 Task: Send an email with the signature Fernando Perez with the subject 'Request for a case study' and the message 'Could you please provide a list of the available options?' from softage.1@softage.net to softage.2@softage.net with an attached document Test_plan.docx and move the email from Sent Items to the folder Pets
Action: Mouse moved to (98, 123)
Screenshot: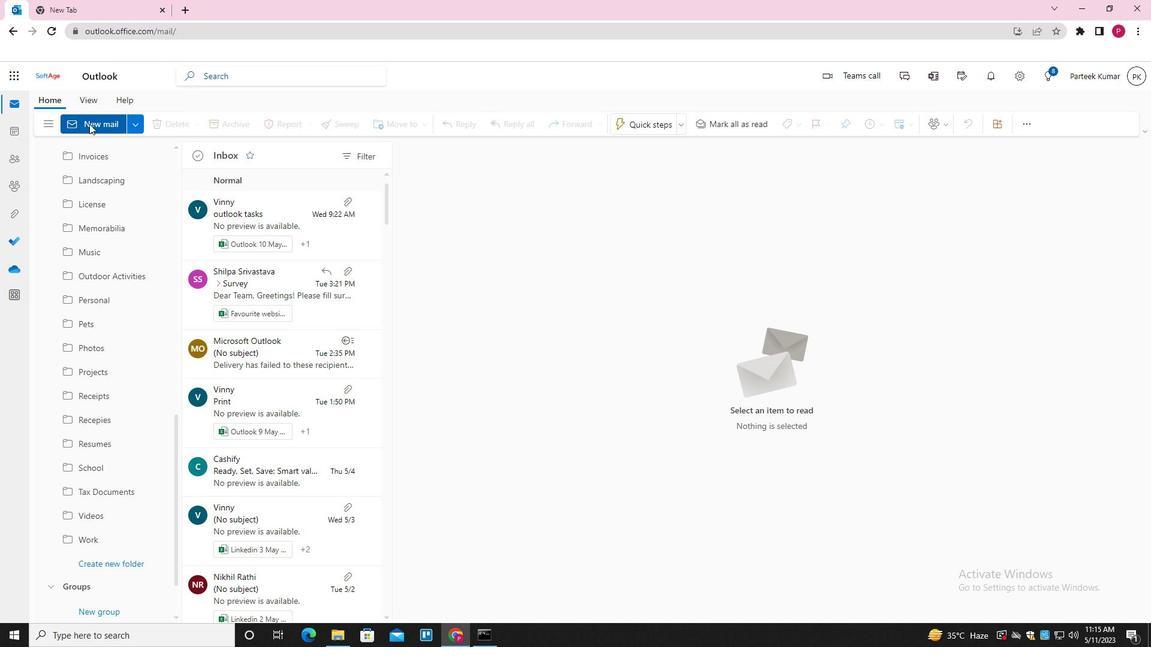 
Action: Mouse pressed left at (98, 123)
Screenshot: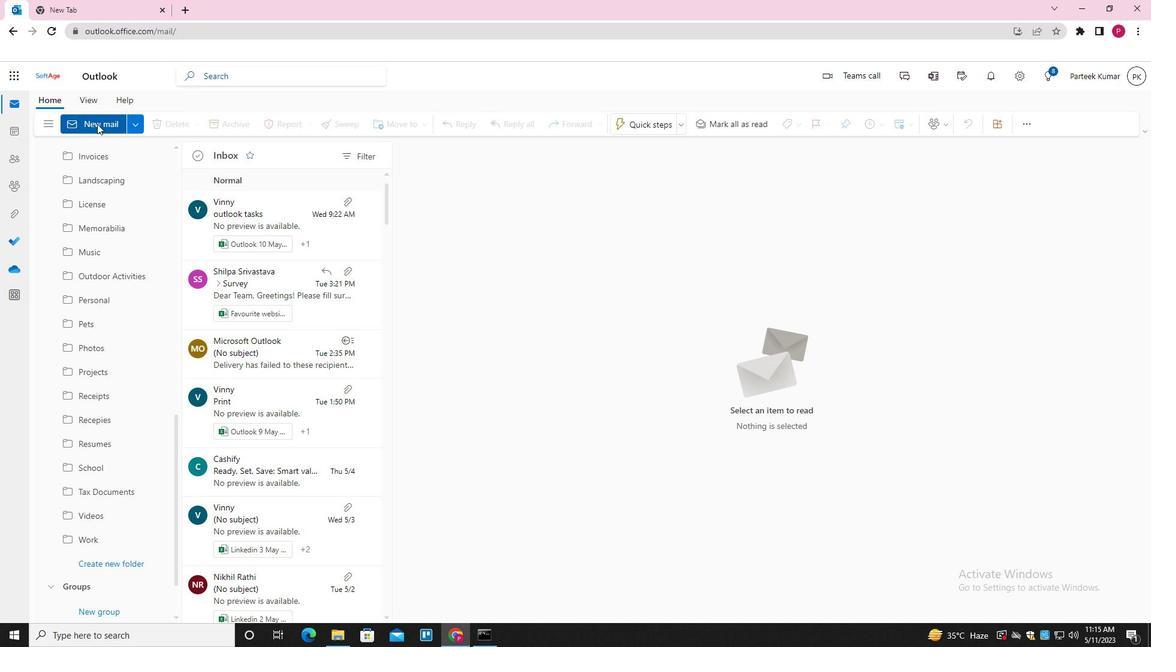 
Action: Mouse moved to (448, 275)
Screenshot: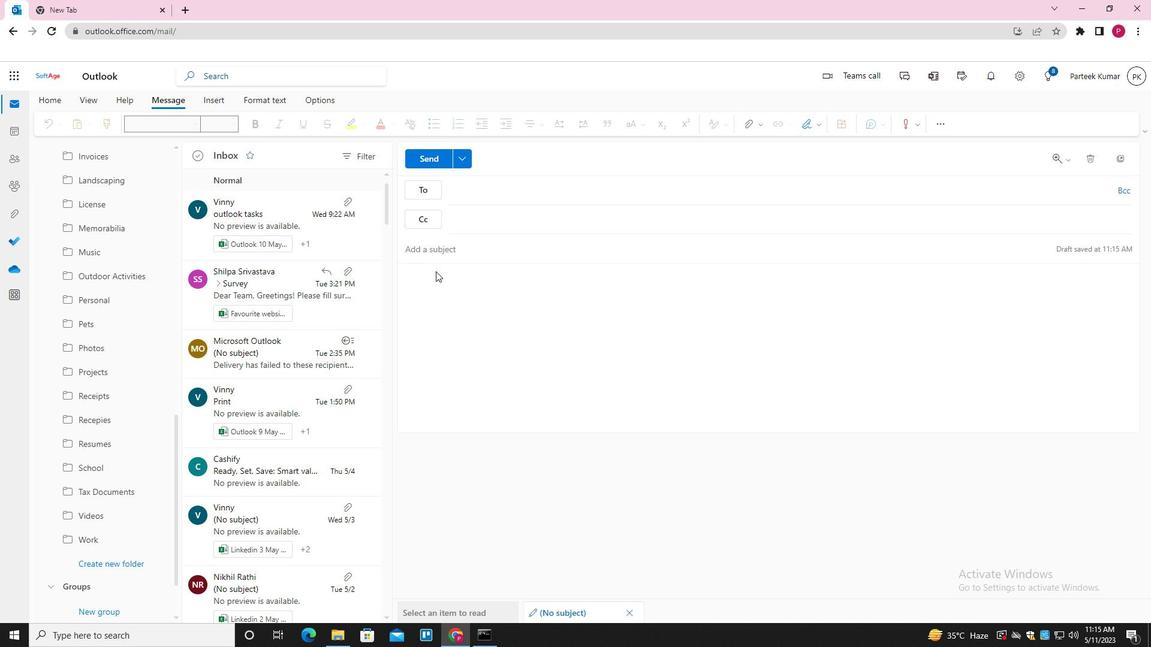 
Action: Mouse pressed left at (448, 275)
Screenshot: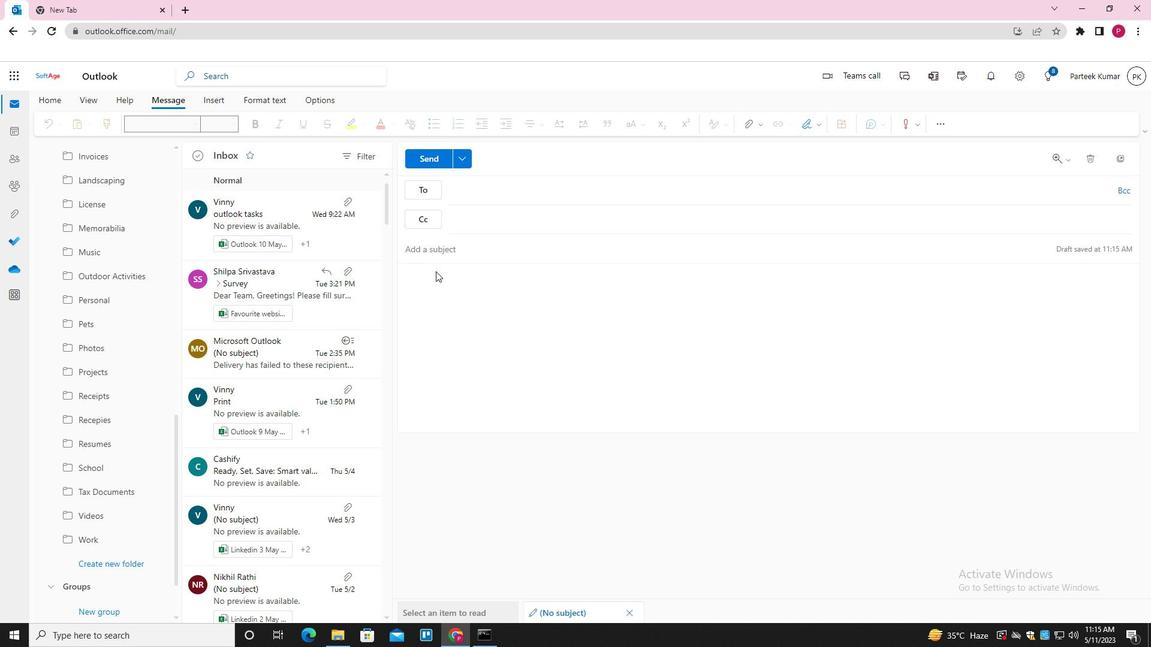 
Action: Mouse moved to (819, 124)
Screenshot: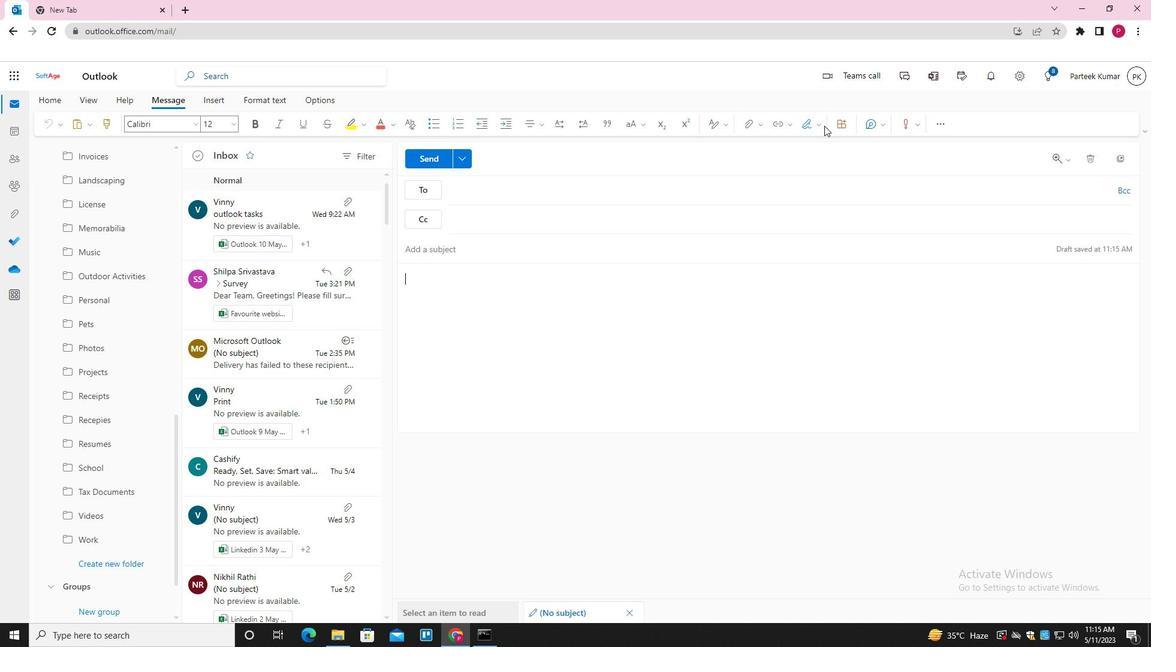 
Action: Mouse pressed left at (819, 124)
Screenshot: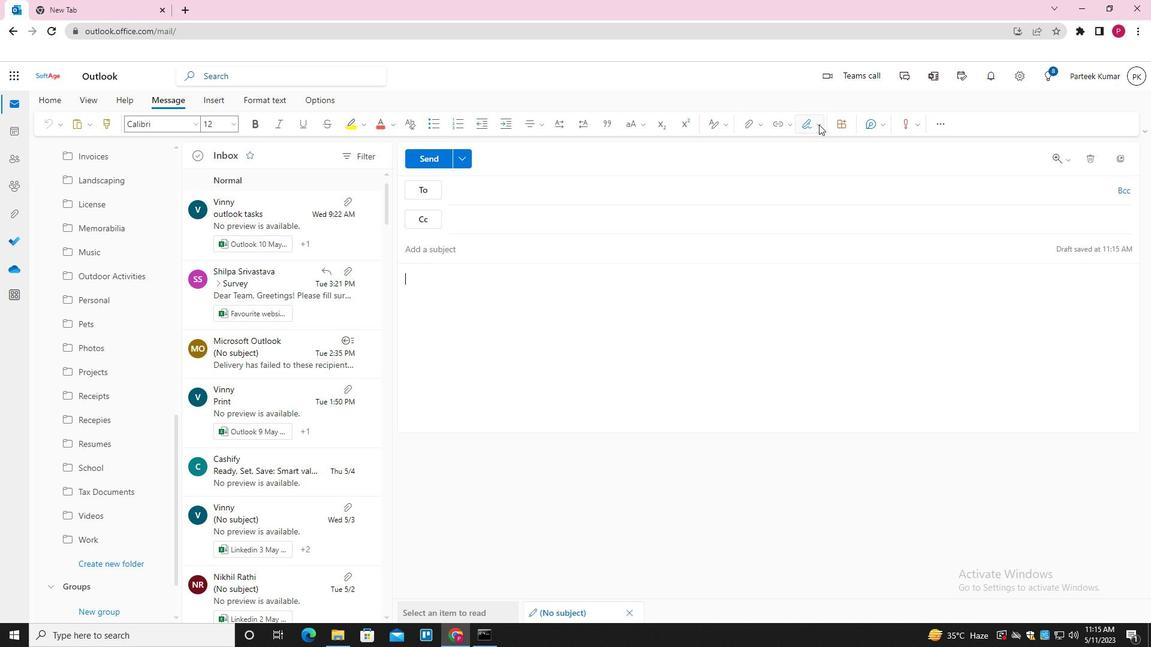 
Action: Mouse moved to (792, 173)
Screenshot: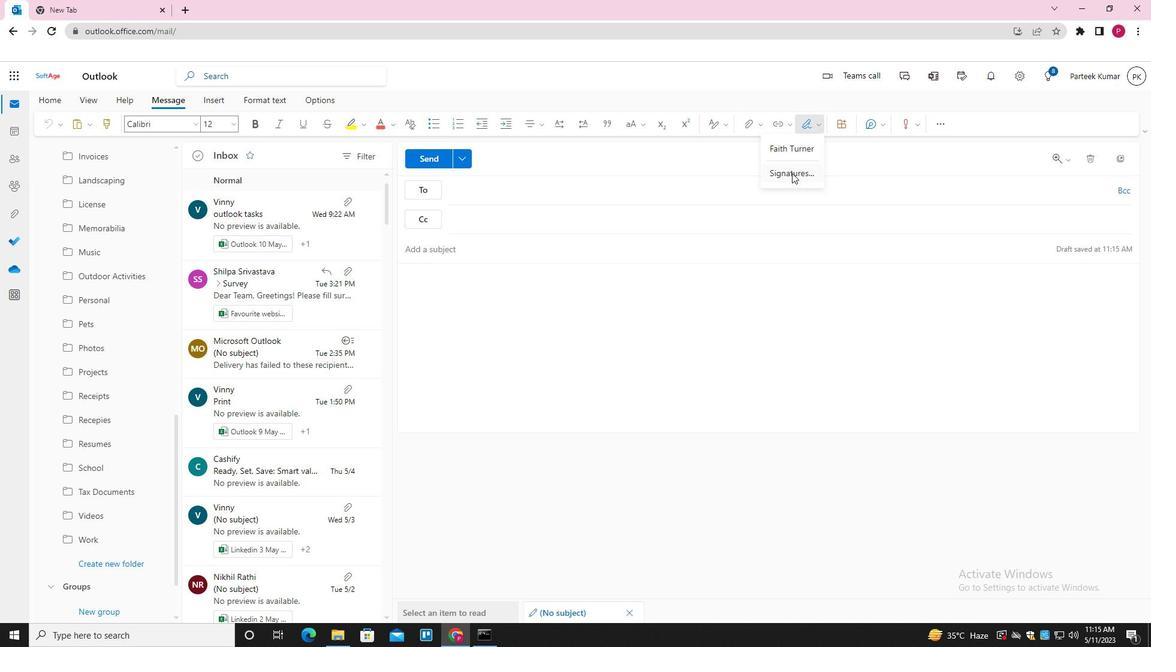 
Action: Mouse pressed left at (792, 173)
Screenshot: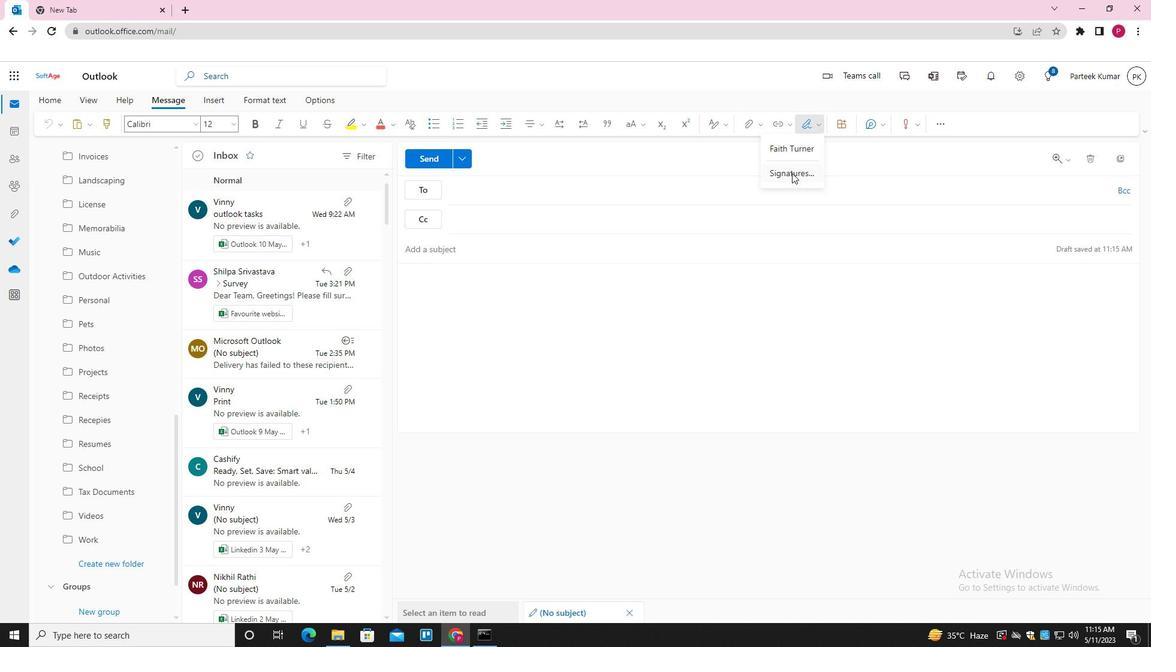 
Action: Mouse moved to (809, 220)
Screenshot: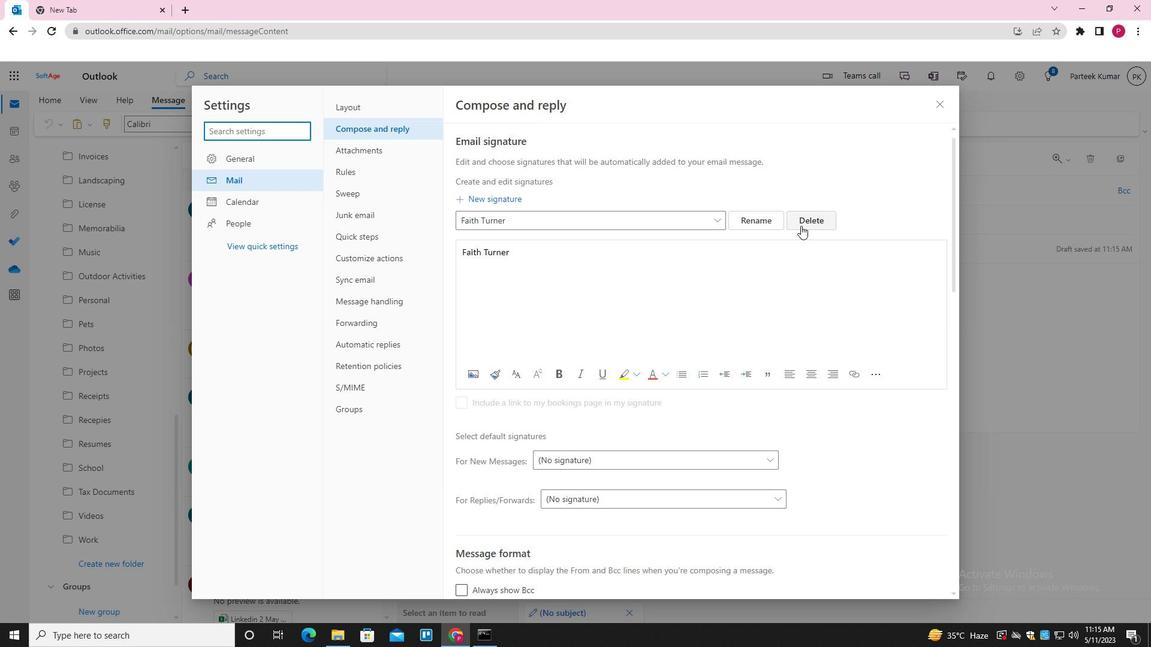 
Action: Mouse pressed left at (809, 220)
Screenshot: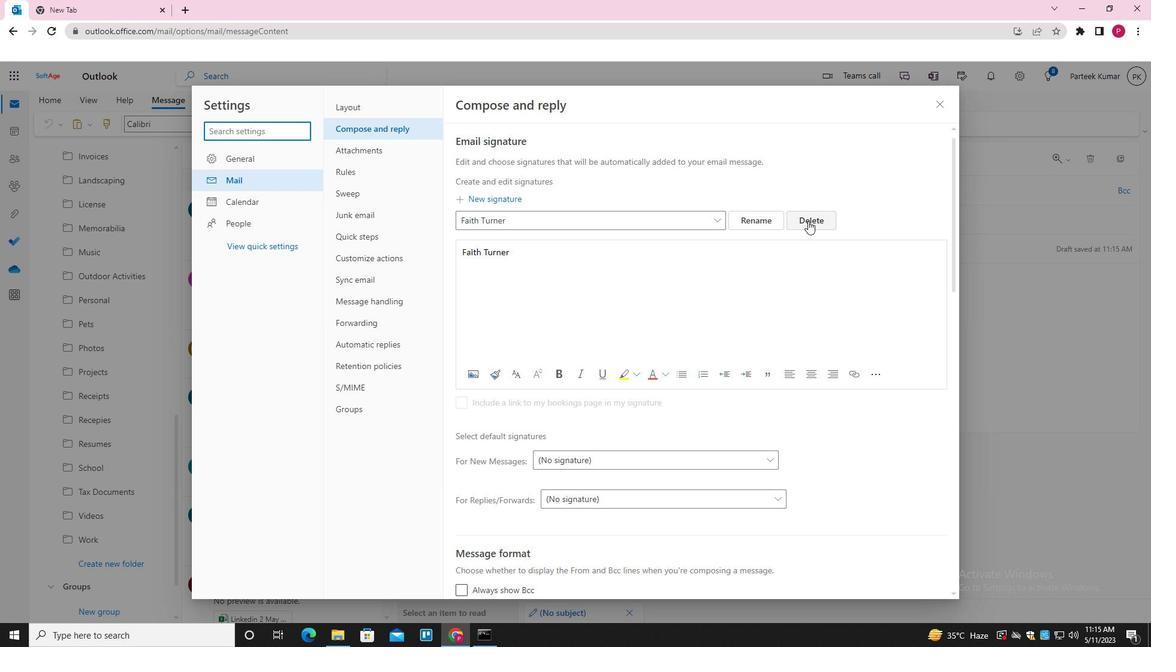 
Action: Mouse moved to (634, 221)
Screenshot: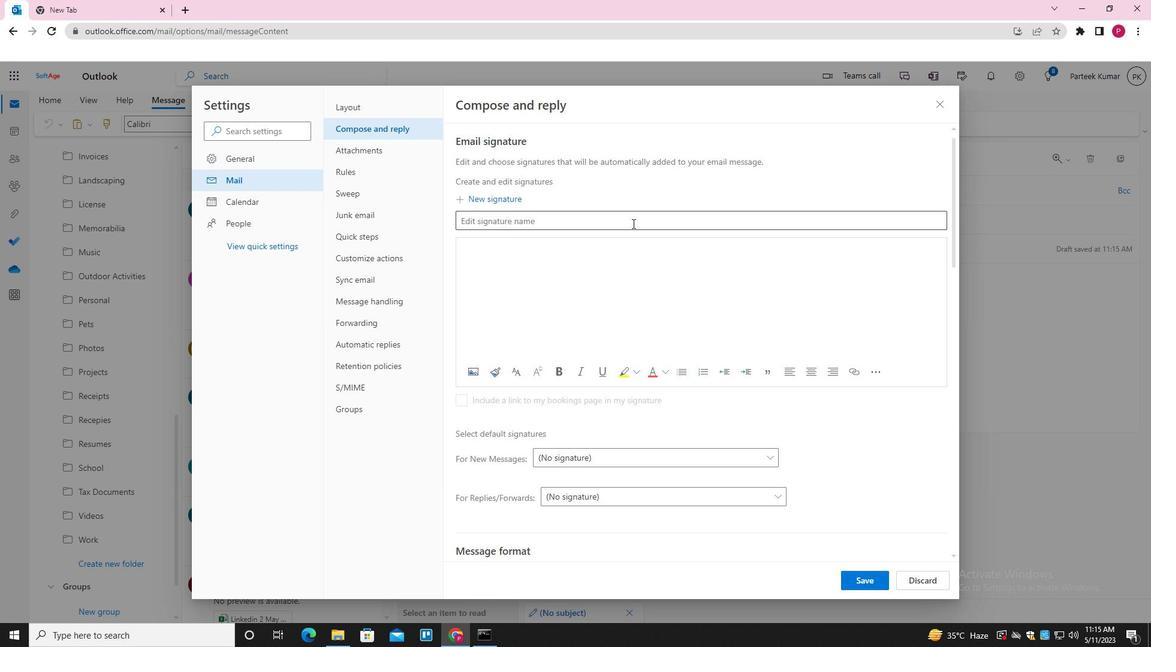 
Action: Mouse pressed left at (634, 221)
Screenshot: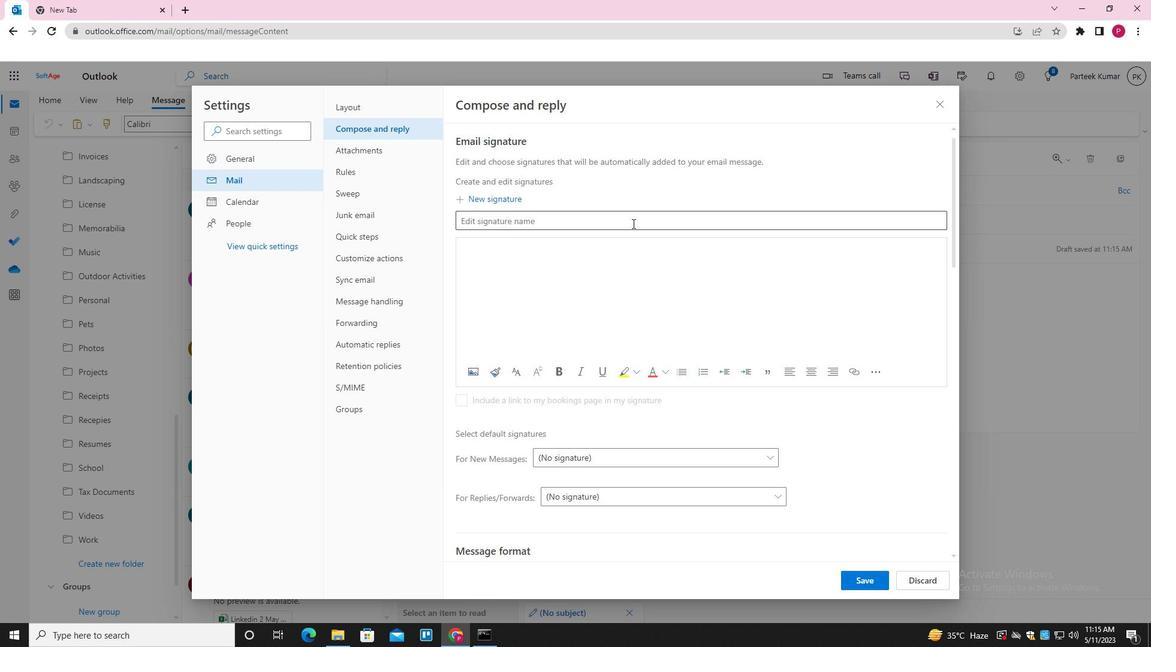 
Action: Mouse moved to (635, 211)
Screenshot: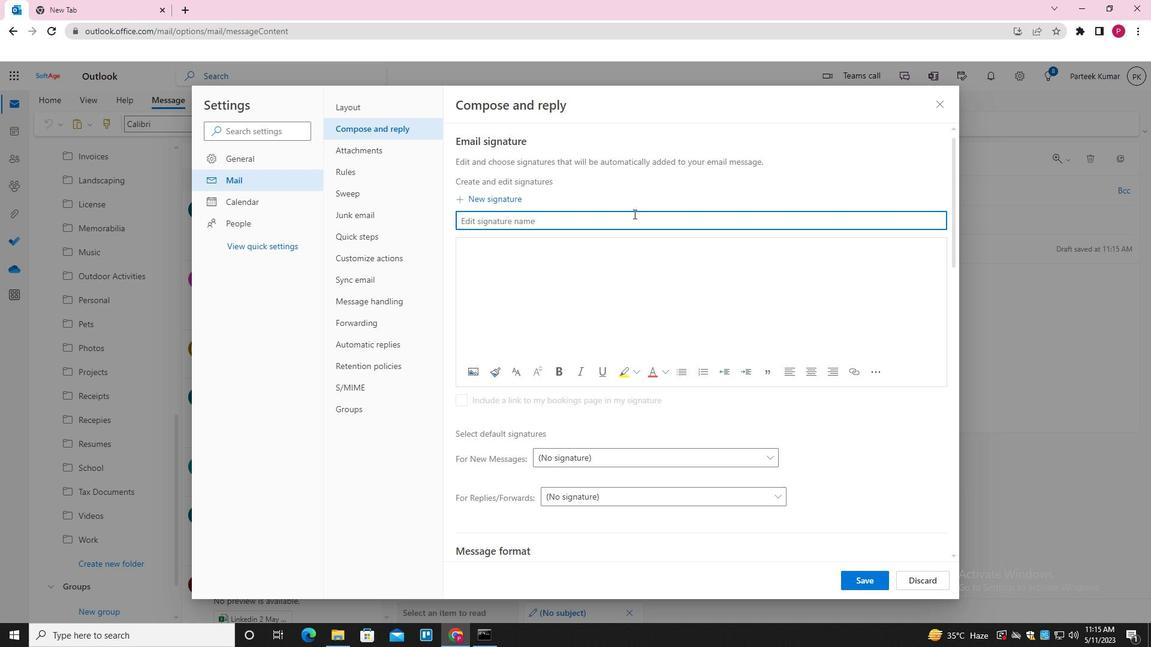 
Action: Key pressed <Key.shift>FERNANDO<Key.space><Key.shift><Key.shift><Key.shift><Key.shift><Key.shift><Key.shift>PEREZ
Screenshot: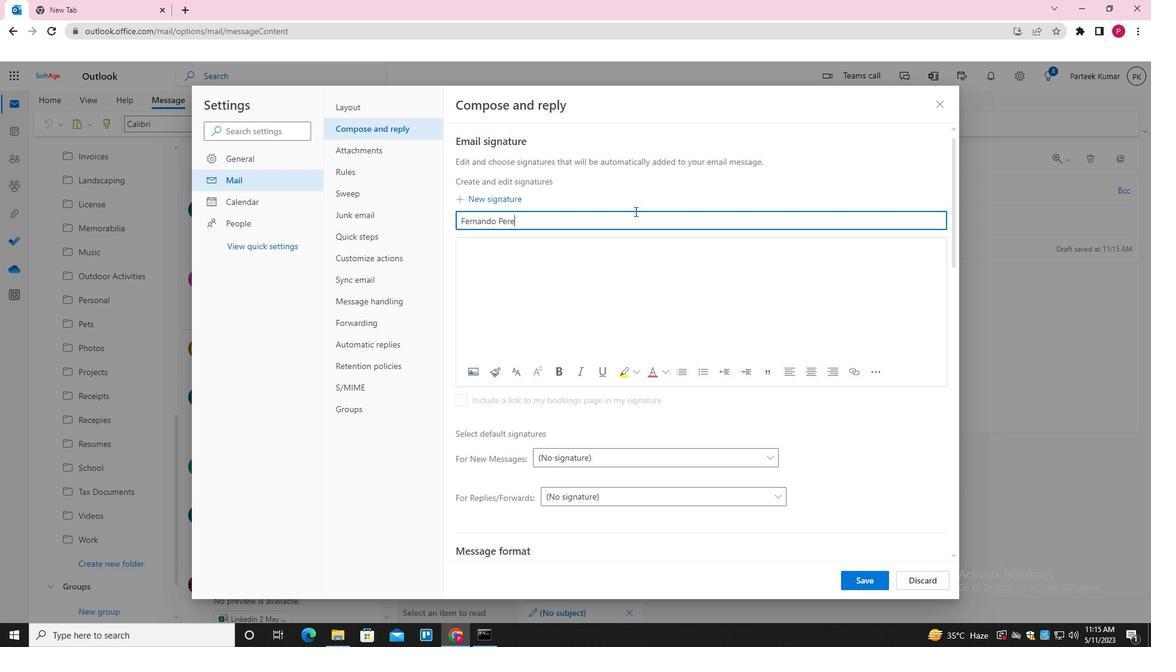 
Action: Mouse moved to (599, 266)
Screenshot: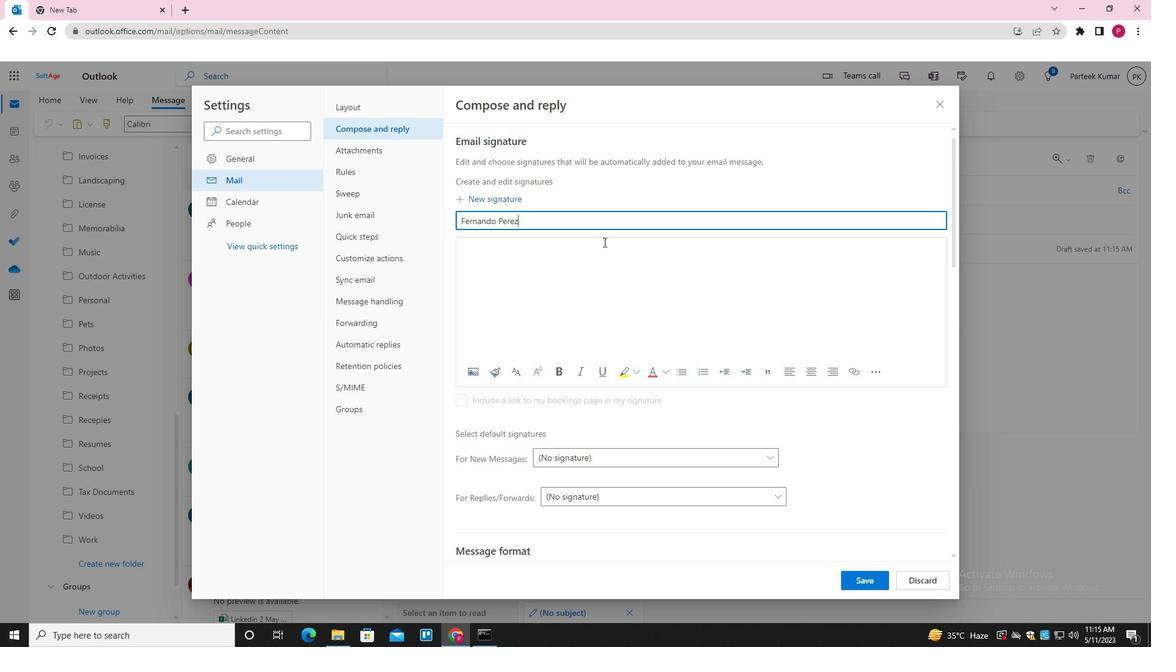 
Action: Mouse pressed left at (599, 266)
Screenshot: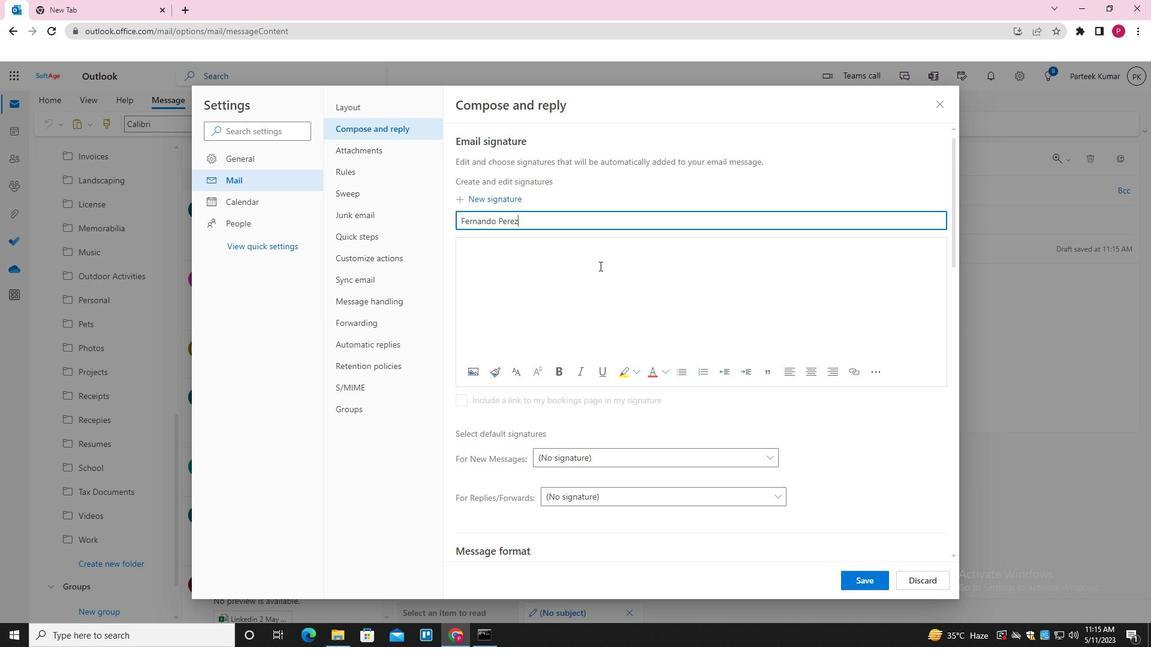 
Action: Key pressed <Key.shift>FERNANDO<Key.space><Key.shift><Key.shift><Key.shift>R<Key.backspace>PEREZ
Screenshot: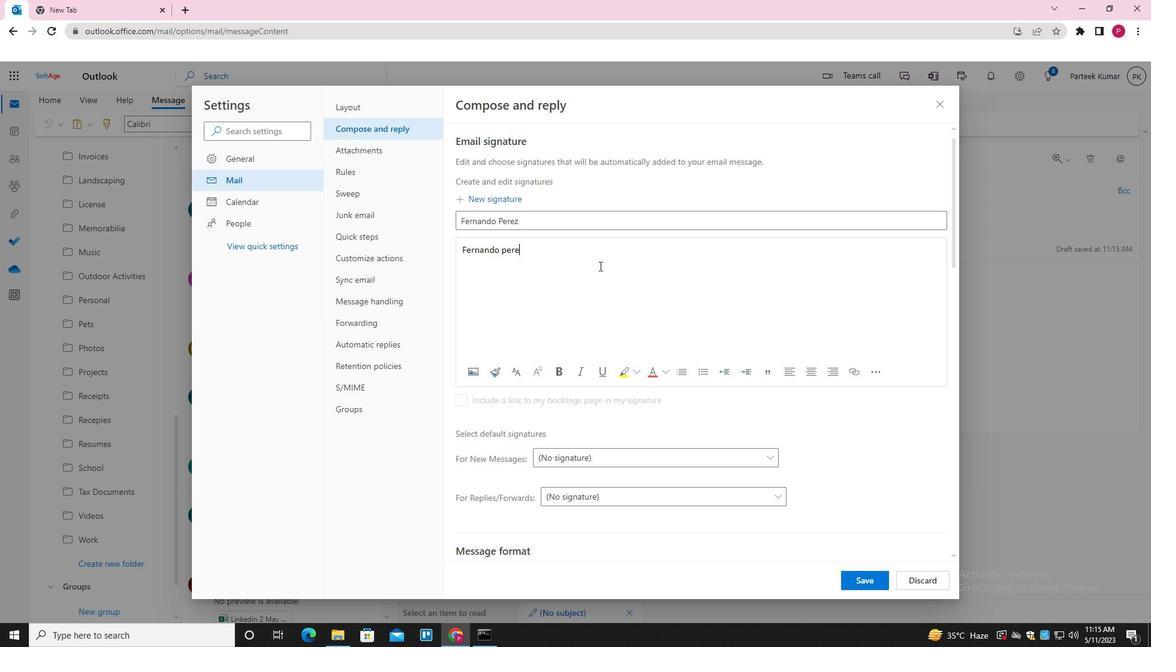 
Action: Mouse moved to (861, 584)
Screenshot: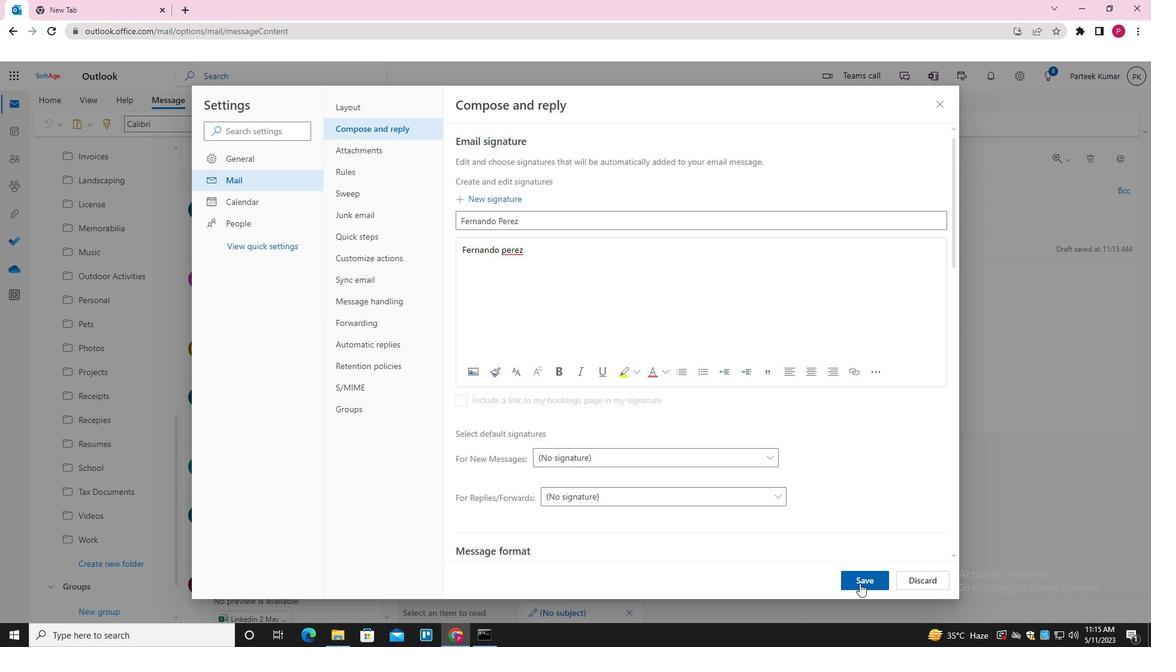 
Action: Mouse pressed left at (861, 584)
Screenshot: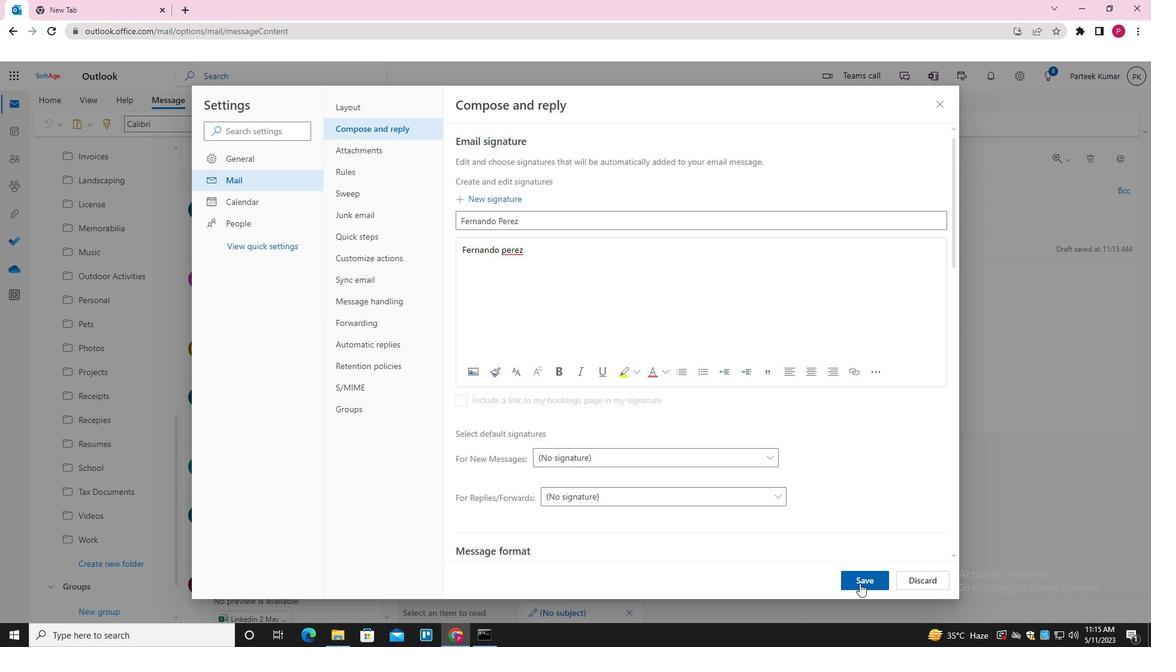 
Action: Mouse moved to (937, 105)
Screenshot: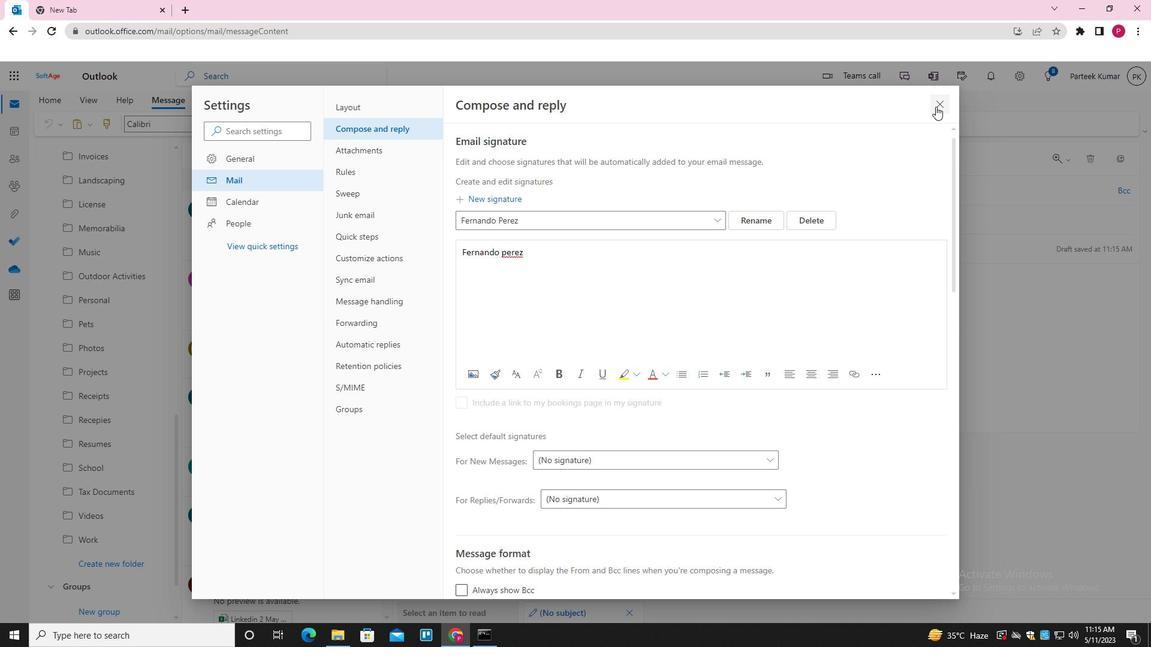 
Action: Mouse pressed left at (937, 105)
Screenshot: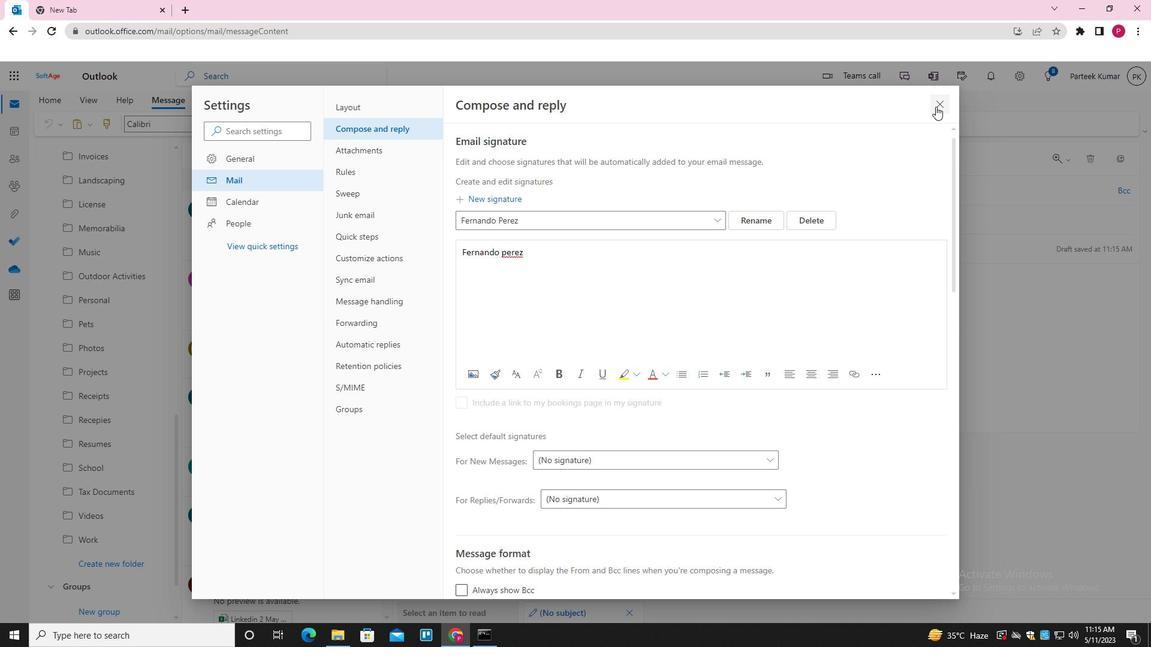 
Action: Mouse moved to (500, 298)
Screenshot: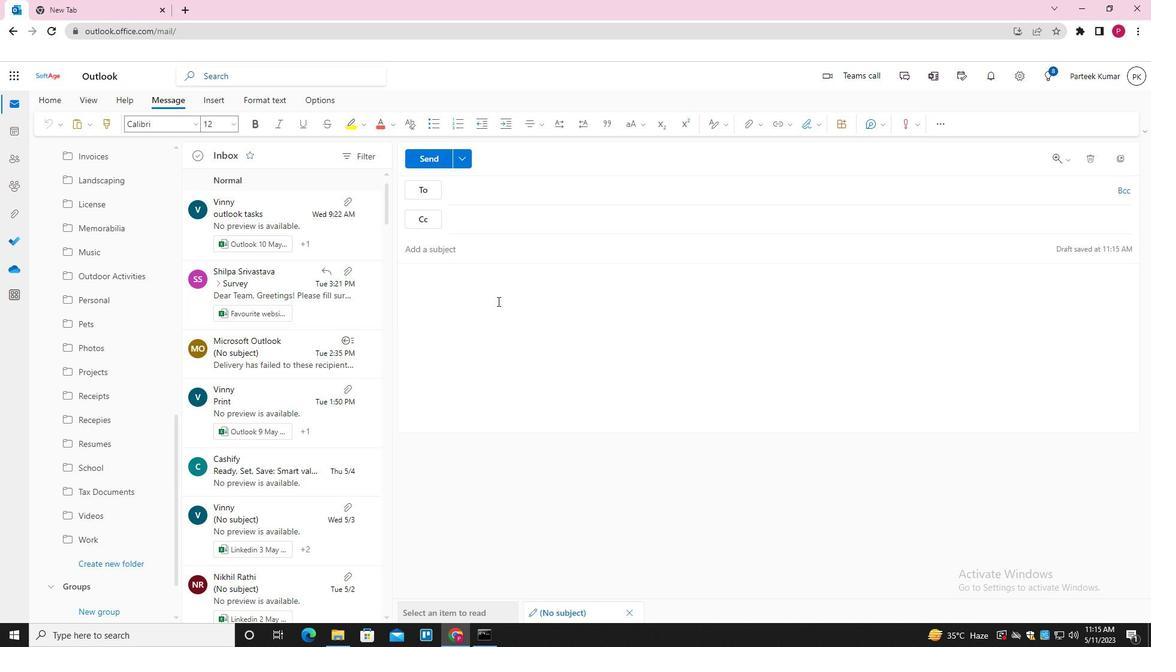 
Action: Mouse pressed left at (500, 298)
Screenshot: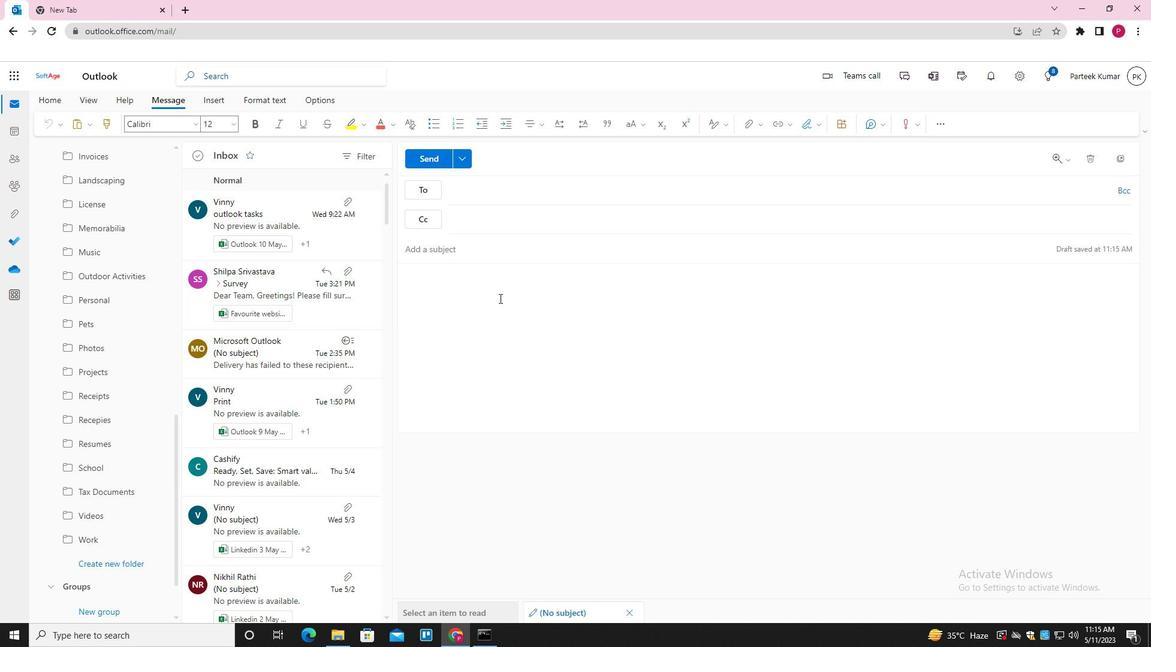 
Action: Mouse moved to (816, 129)
Screenshot: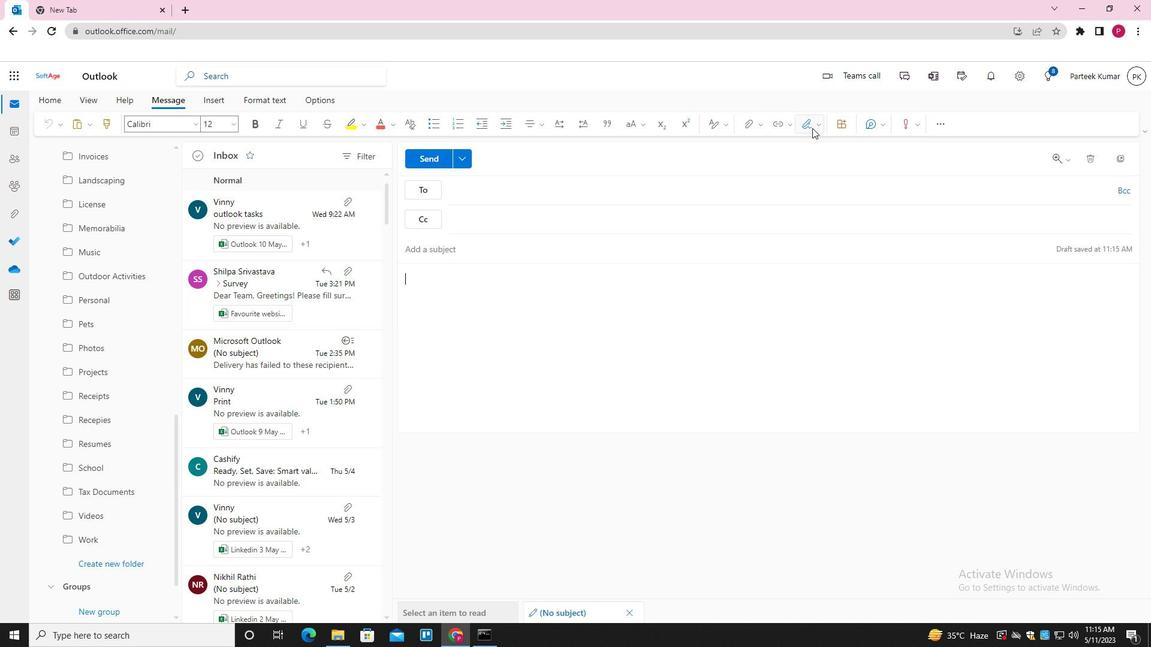 
Action: Mouse pressed left at (816, 129)
Screenshot: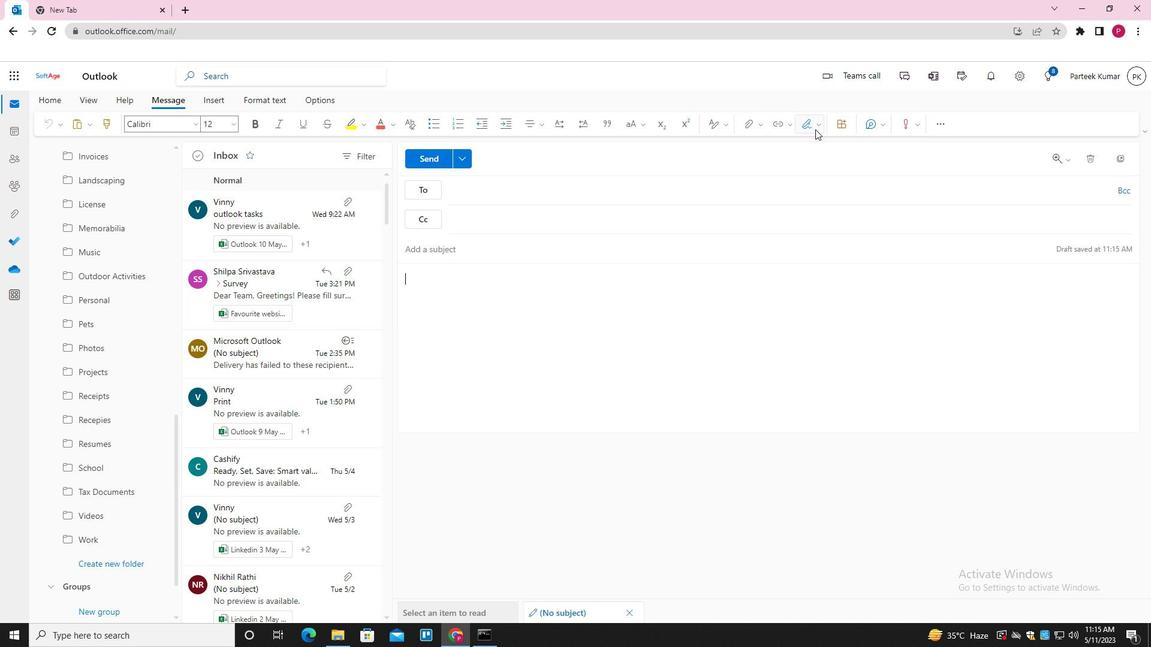 
Action: Mouse moved to (799, 151)
Screenshot: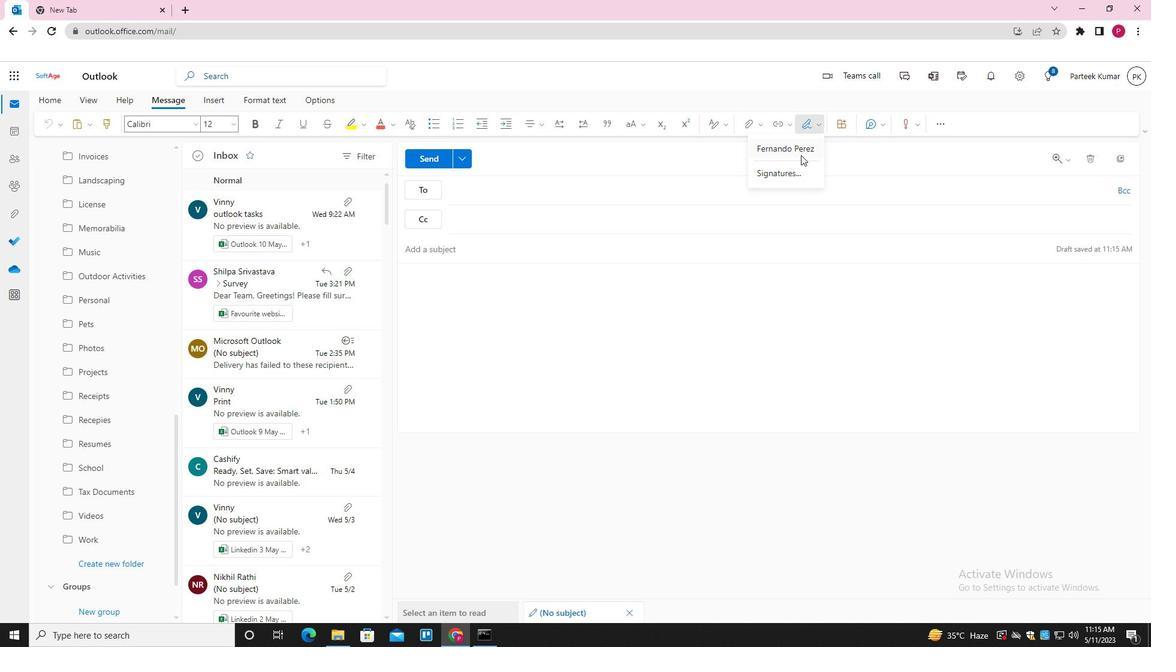
Action: Mouse pressed left at (799, 151)
Screenshot: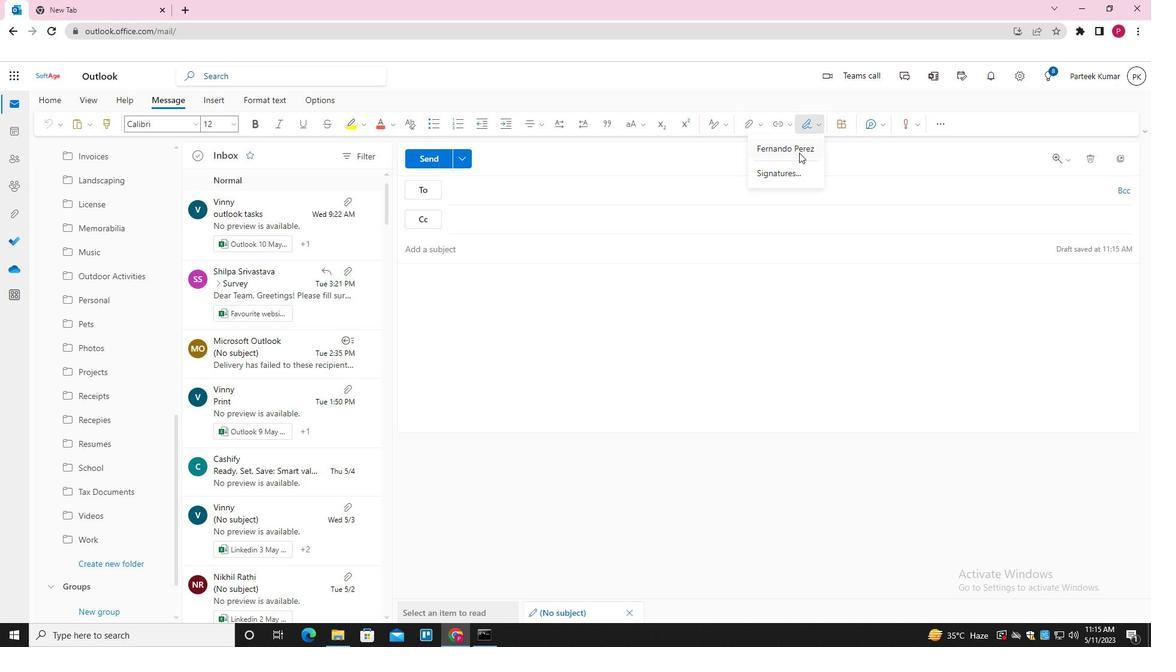
Action: Mouse moved to (481, 248)
Screenshot: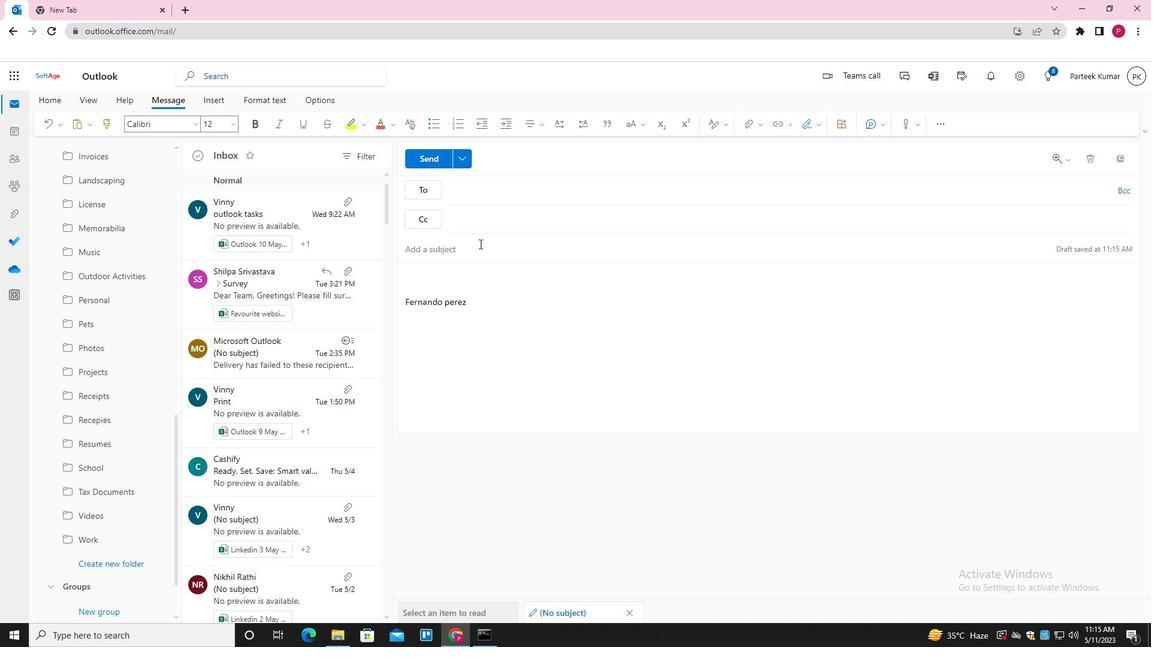 
Action: Mouse pressed left at (481, 248)
Screenshot: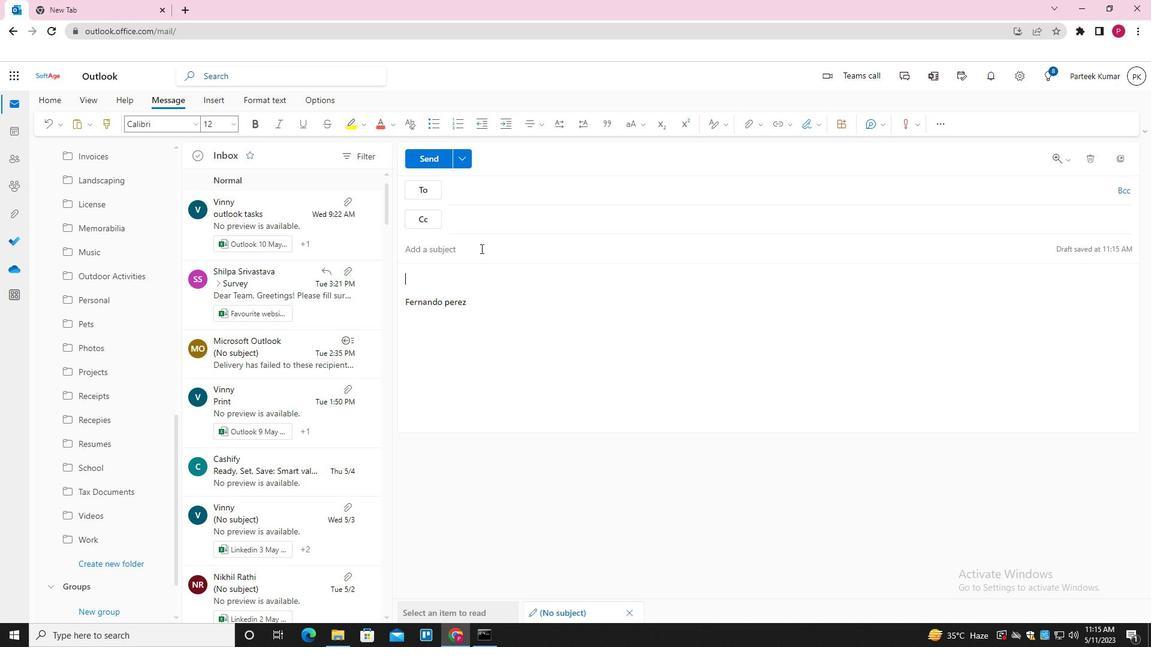 
Action: Key pressed <Key.shift>REQUEST<Key.space>FOR<Key.space>A<Key.space>CASE<Key.space>STUDY
Screenshot: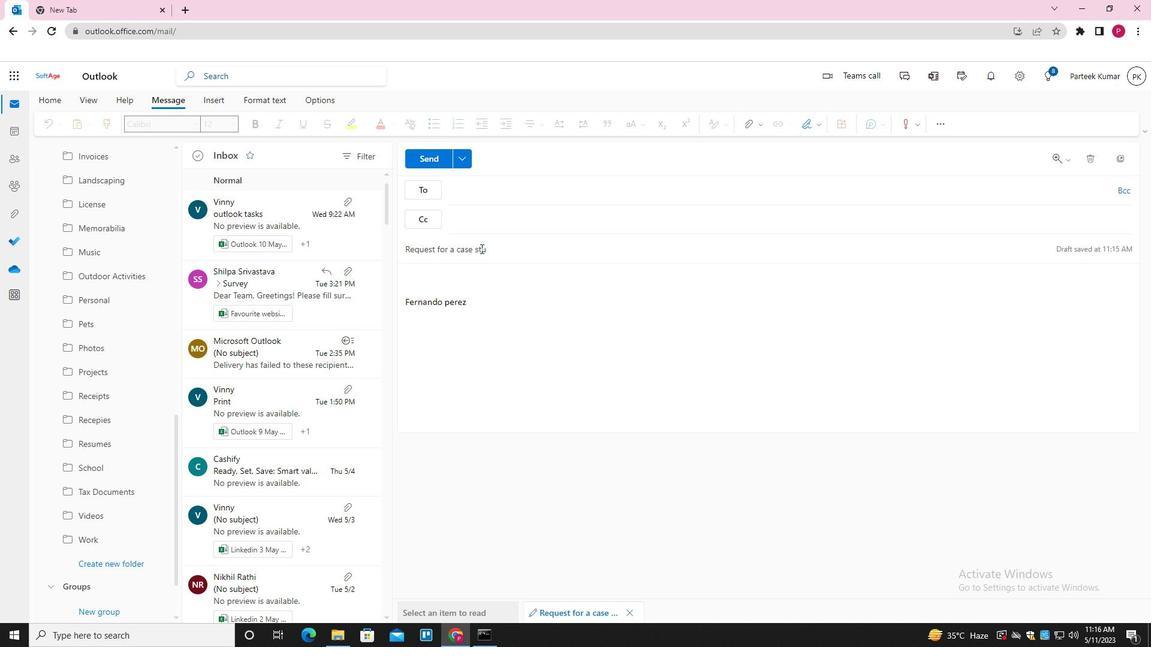 
Action: Mouse moved to (479, 270)
Screenshot: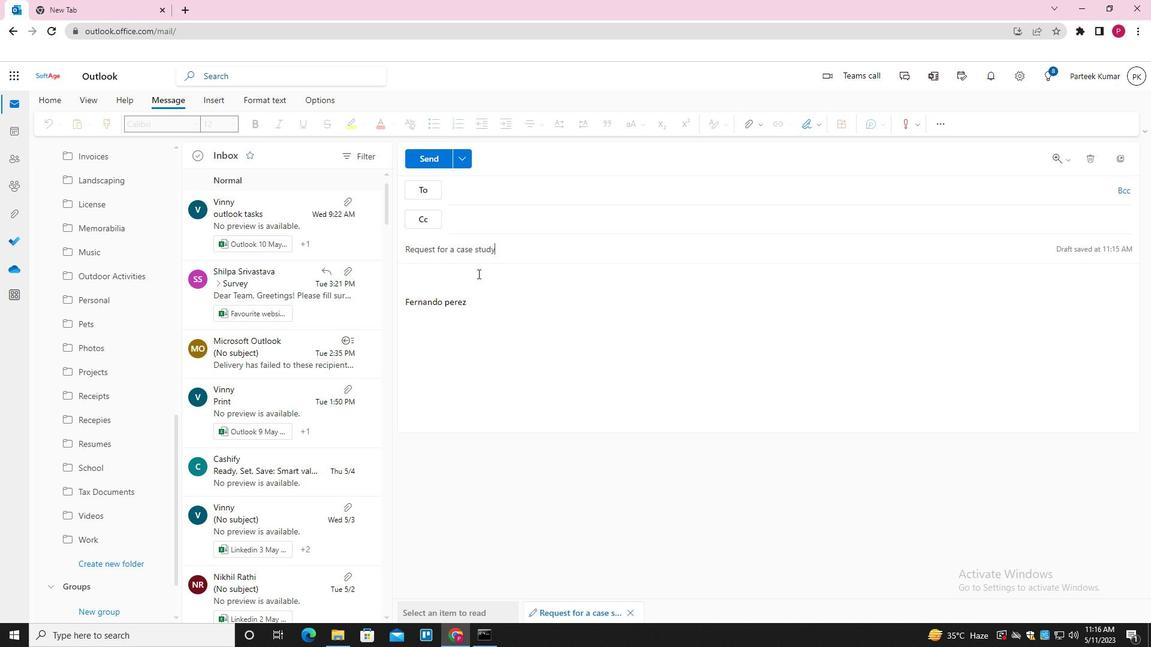 
Action: Mouse pressed left at (479, 270)
Screenshot: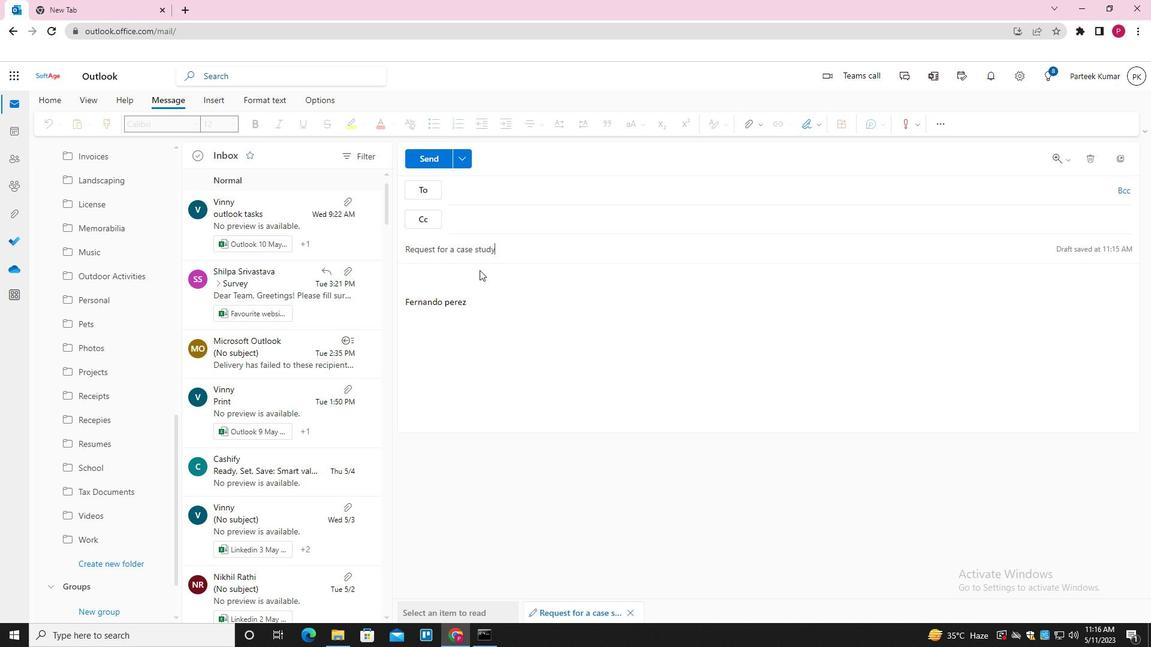 
Action: Mouse moved to (482, 276)
Screenshot: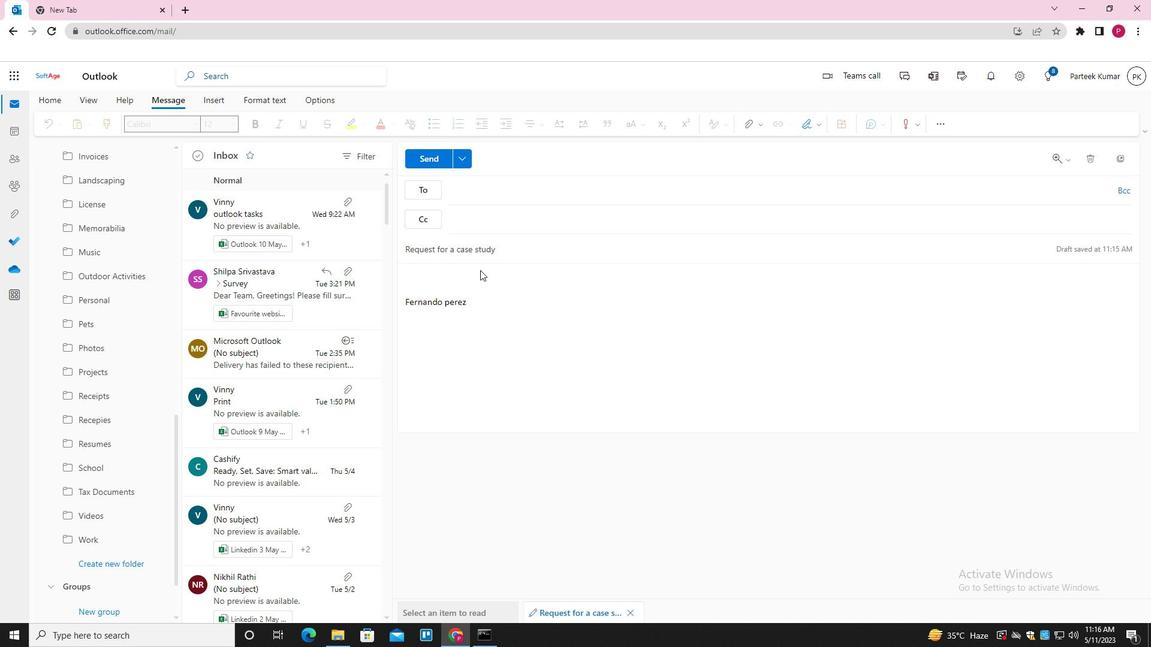 
Action: Mouse pressed left at (482, 276)
Screenshot: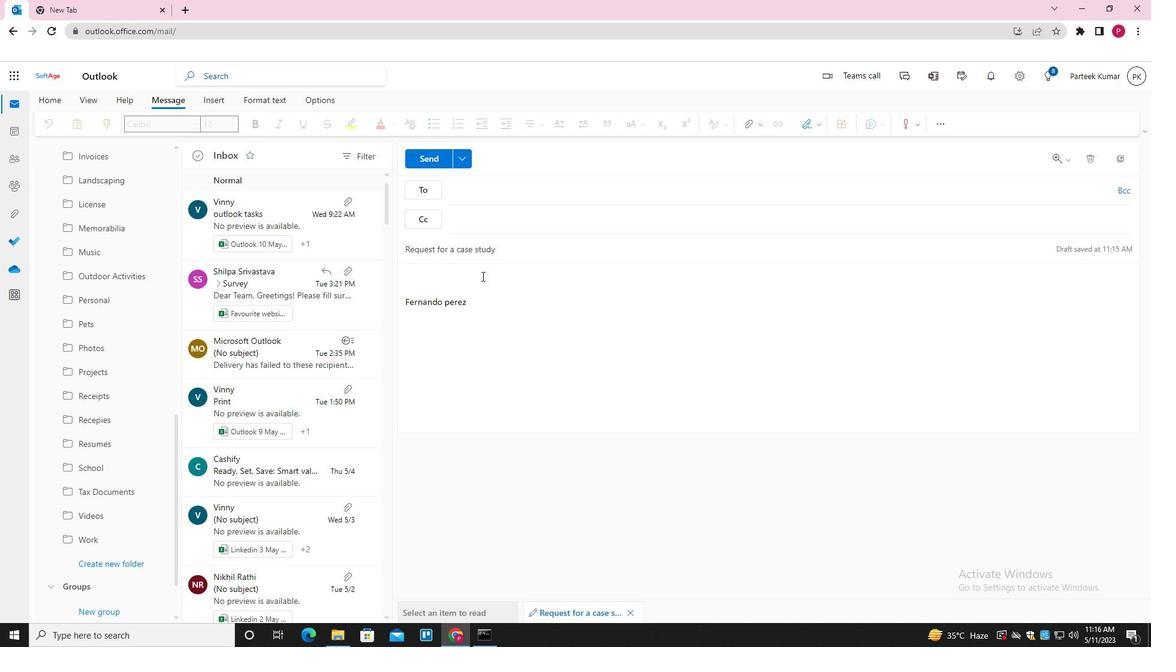 
Action: Key pressed <Key.shift>COULD<Key.space>YOU<Key.space>PLEASE<Key.space><Key.shift>PROVO<Key.backspace><Key.backspace><Key.backspace><Key.backspace><Key.backspace>PROVIDE<Key.space>A<Key.space>LIST<Key.space>S<Key.backspace>OF<Key.space>THE<Key.space>AVAILBALE<Key.space><Key.backspace><Key.backspace><Key.backspace><Key.backspace><Key.backspace>ABLE<Key.space>OTIONS<Key.backspace><Key.backspace><Key.backspace><Key.backspace><Key.backspace>PTIONS<Key.shift_r>?
Screenshot: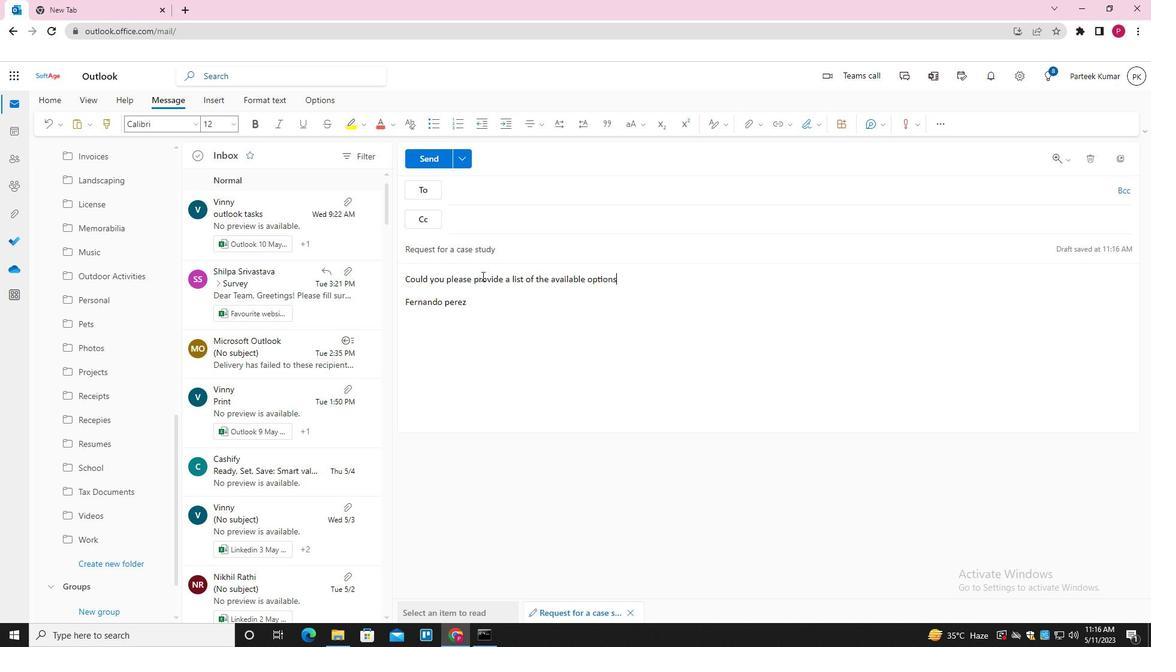 
Action: Mouse moved to (510, 195)
Screenshot: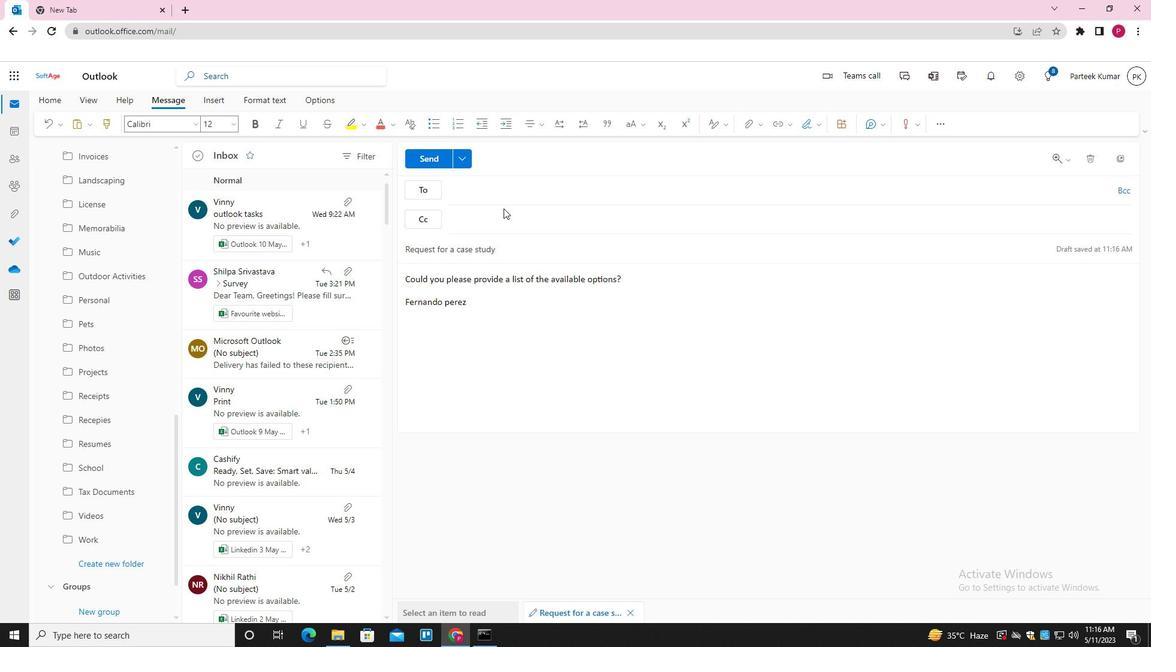 
Action: Mouse pressed left at (510, 195)
Screenshot: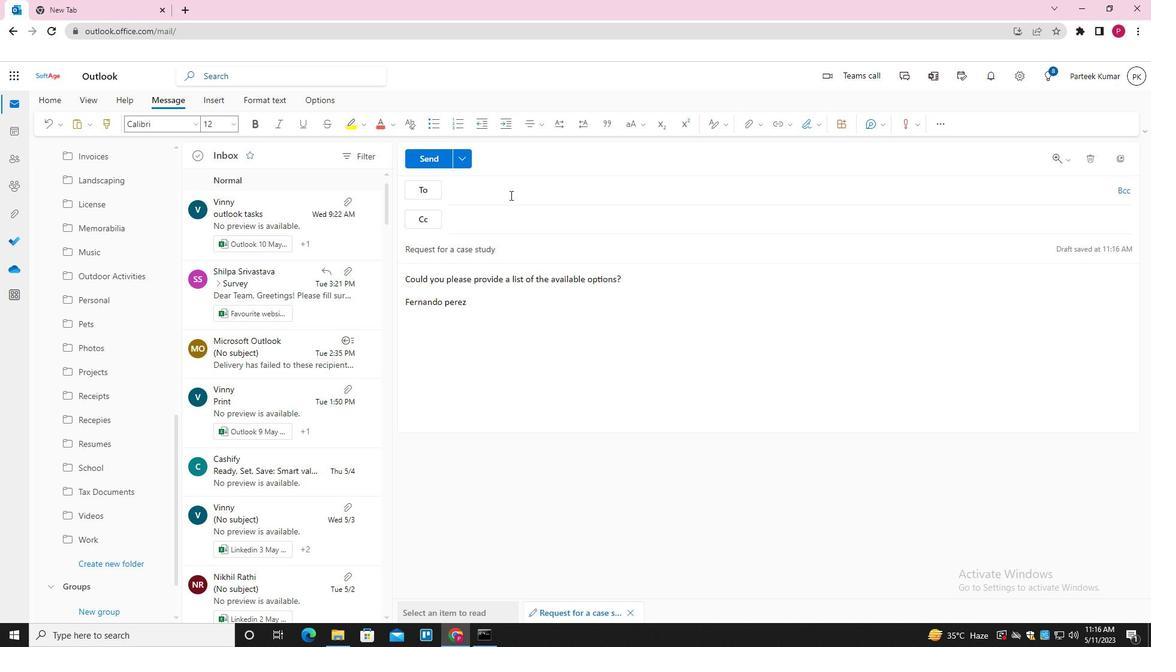 
Action: Key pressed SOFTAGE.2<Key.shift>@SOFTAGE.NET<Key.enter>
Screenshot: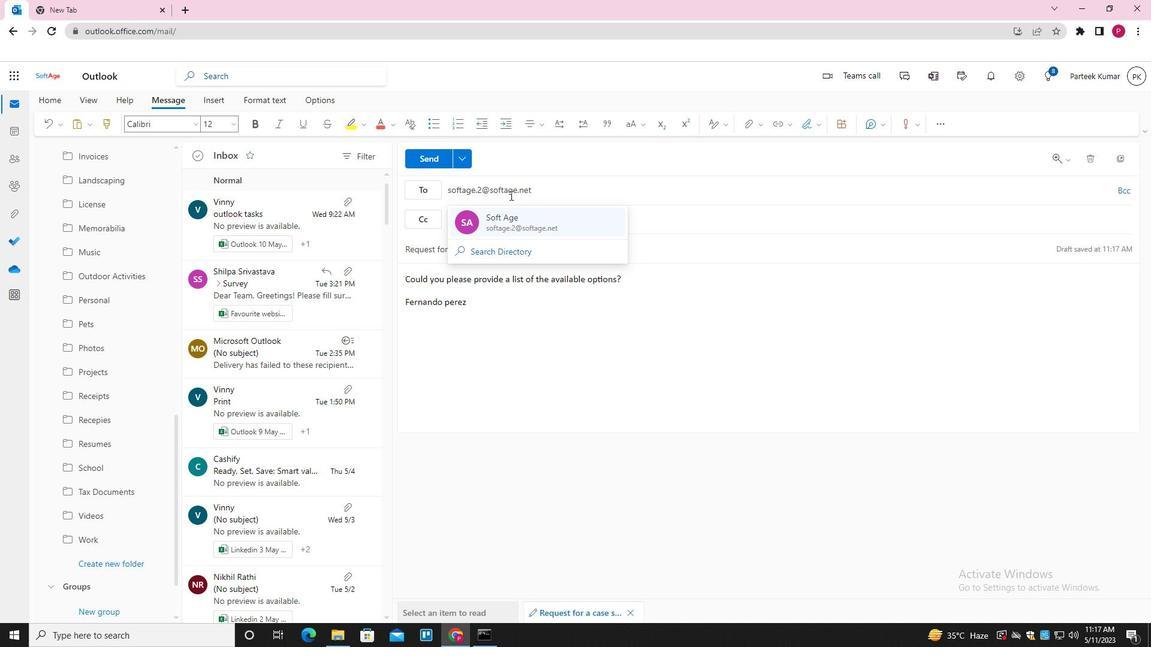 
Action: Mouse moved to (748, 128)
Screenshot: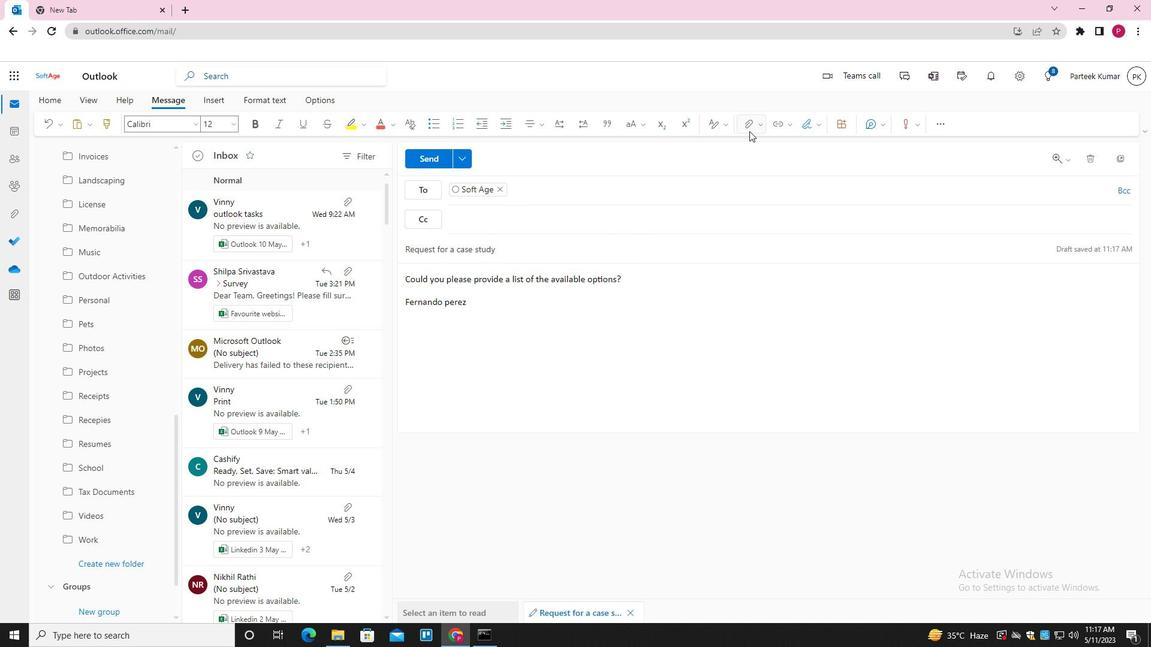 
Action: Mouse pressed left at (748, 128)
Screenshot: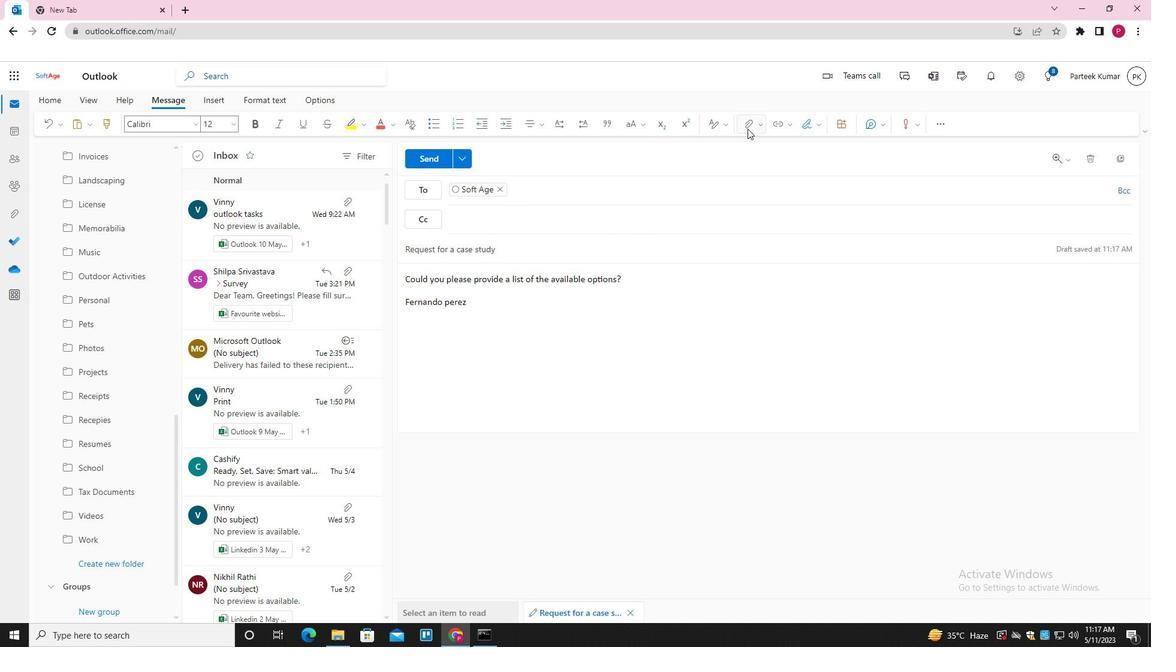 
Action: Mouse moved to (702, 150)
Screenshot: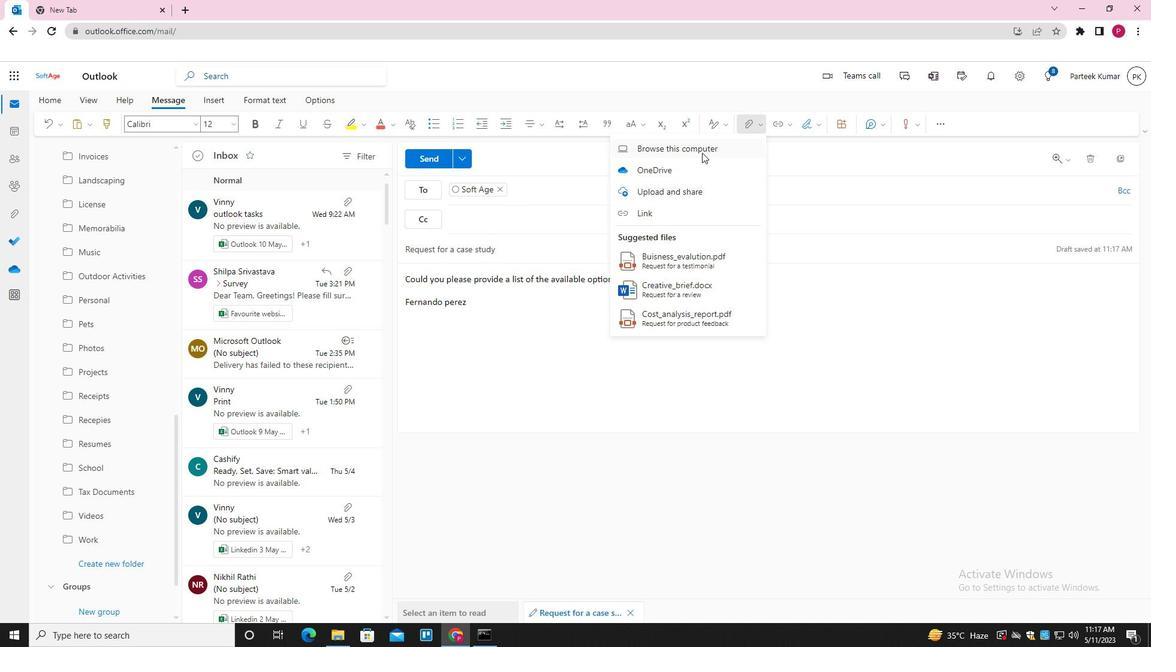 
Action: Mouse pressed left at (702, 150)
Screenshot: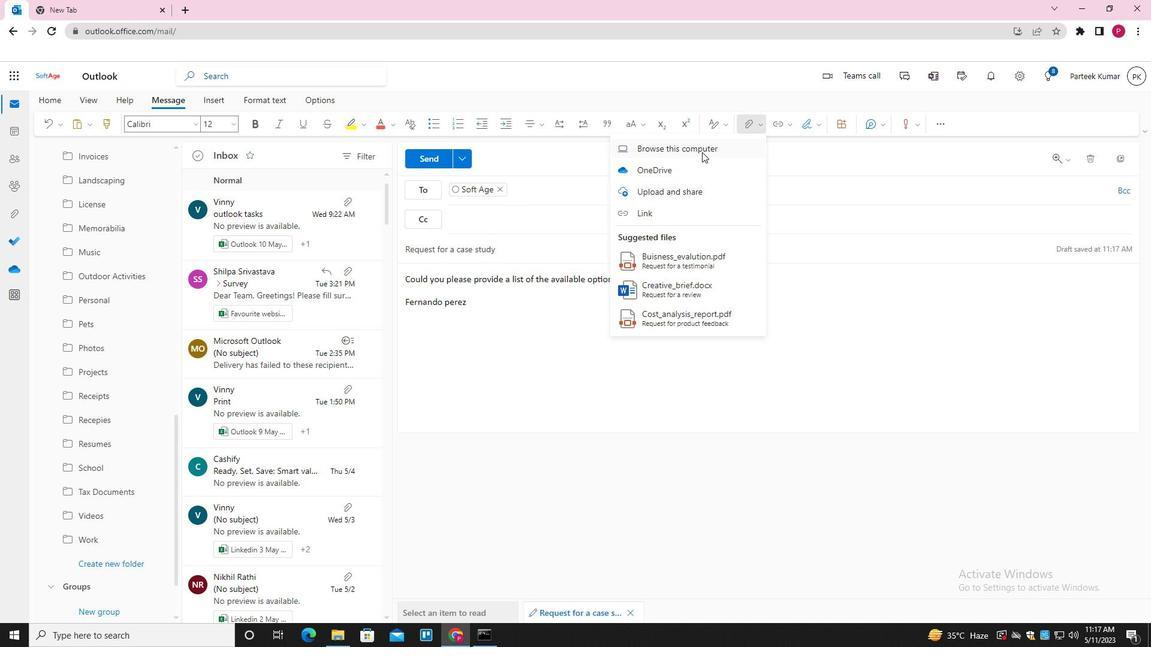 
Action: Mouse moved to (221, 103)
Screenshot: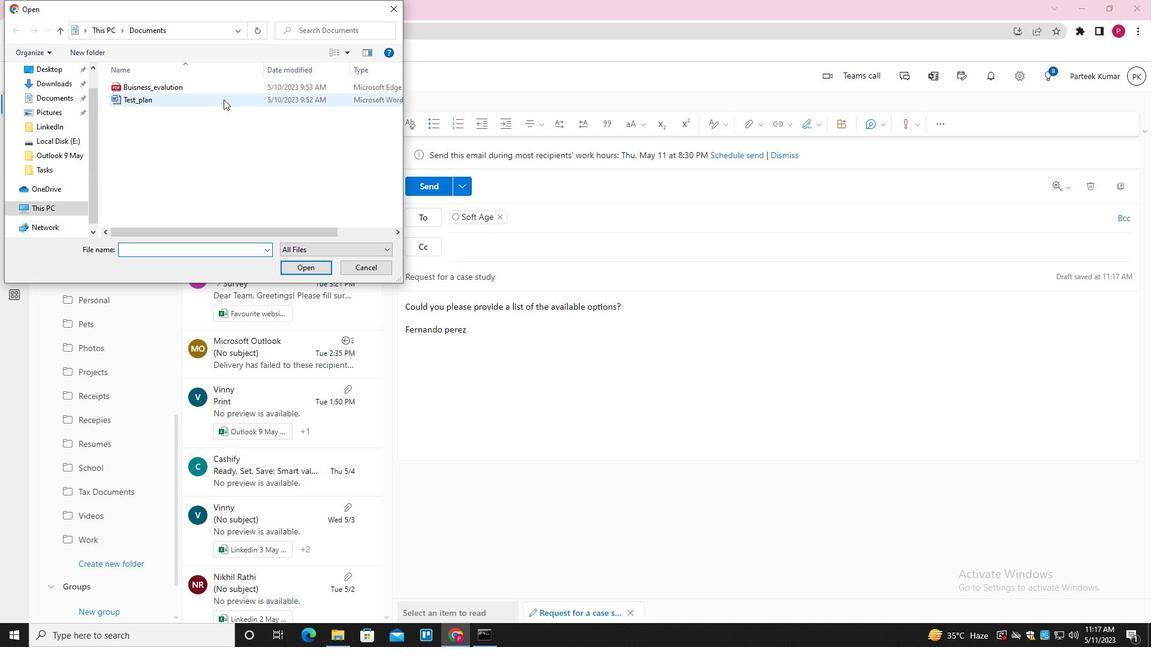 
Action: Mouse pressed left at (221, 103)
Screenshot: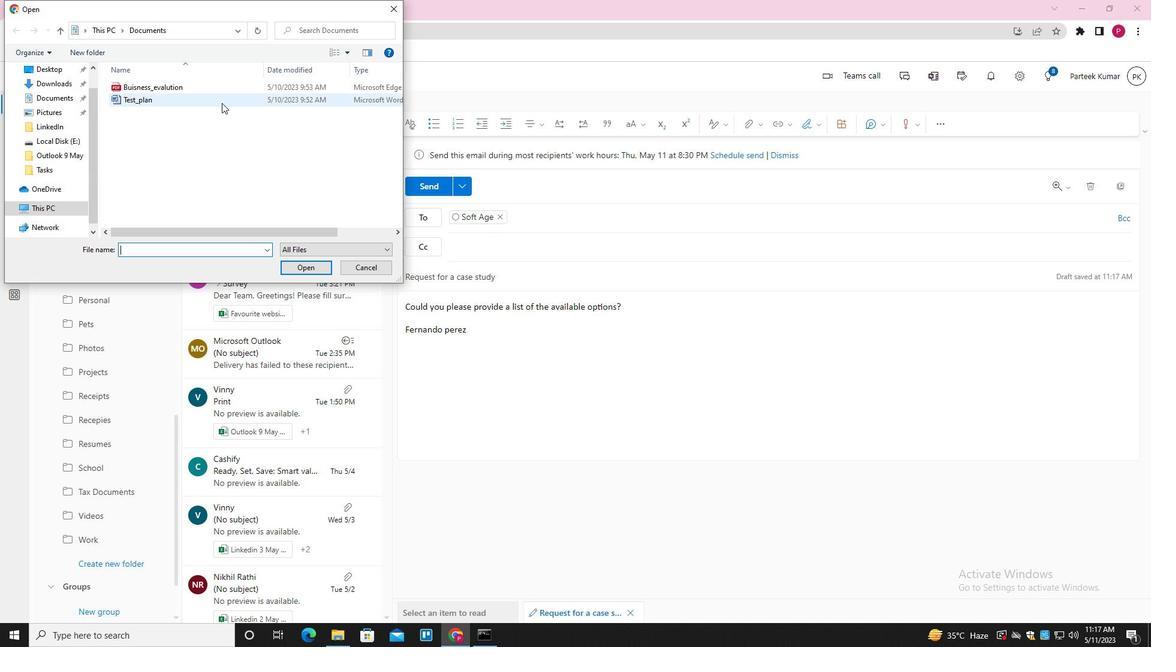 
Action: Mouse moved to (308, 266)
Screenshot: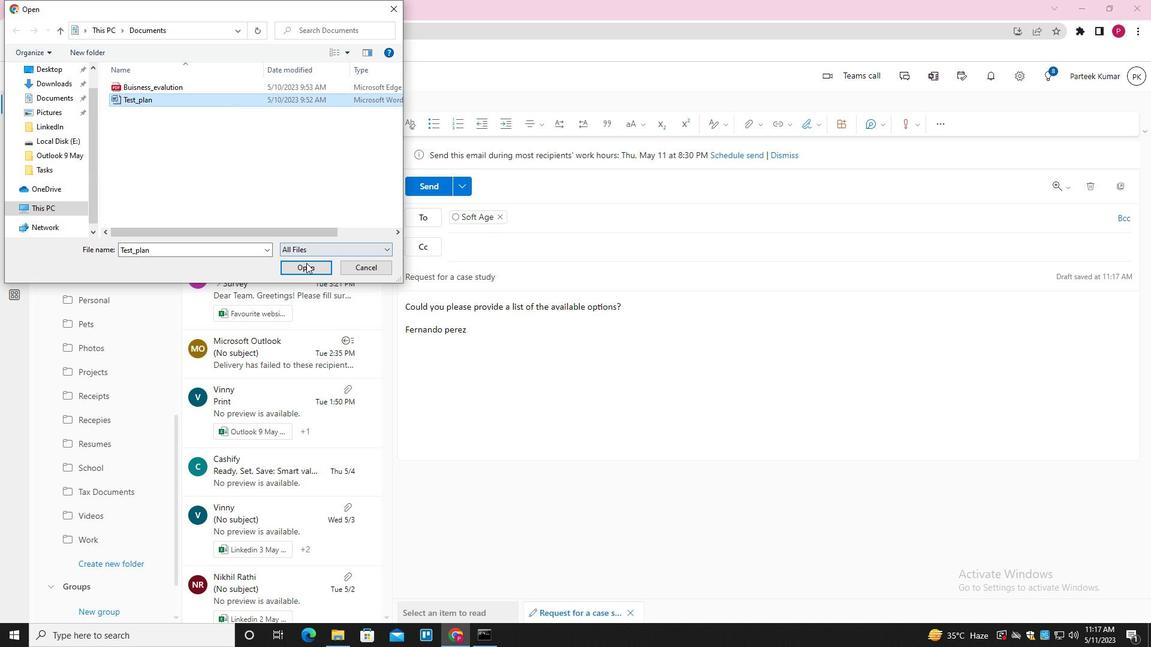 
Action: Mouse pressed left at (308, 266)
Screenshot: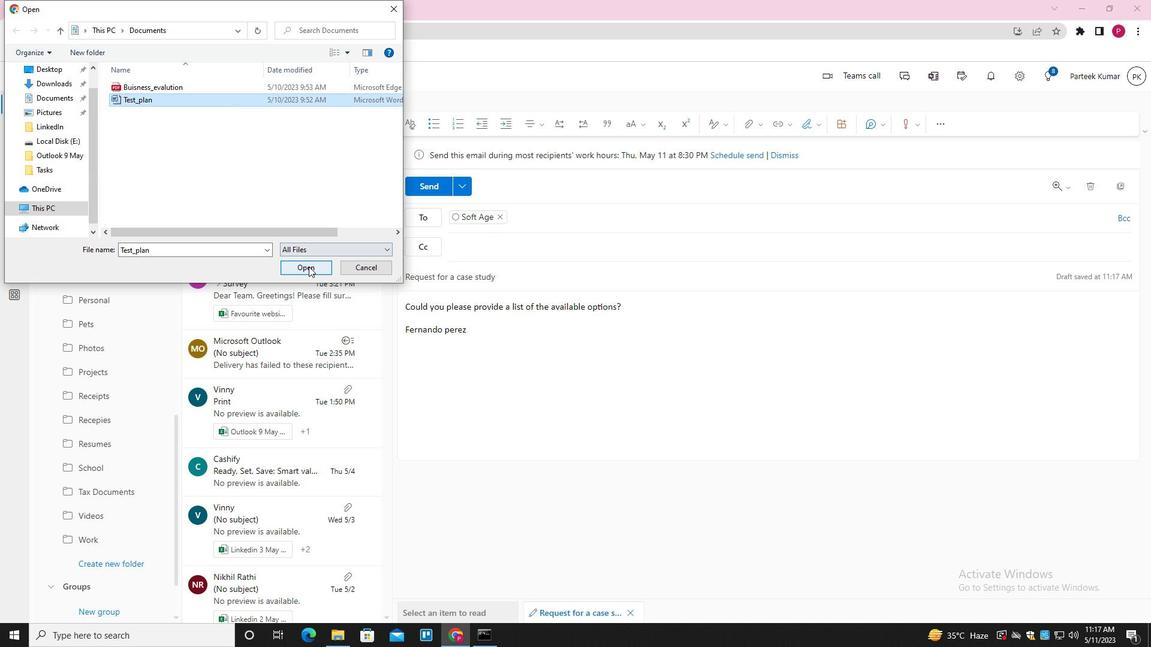 
Action: Mouse moved to (417, 182)
Screenshot: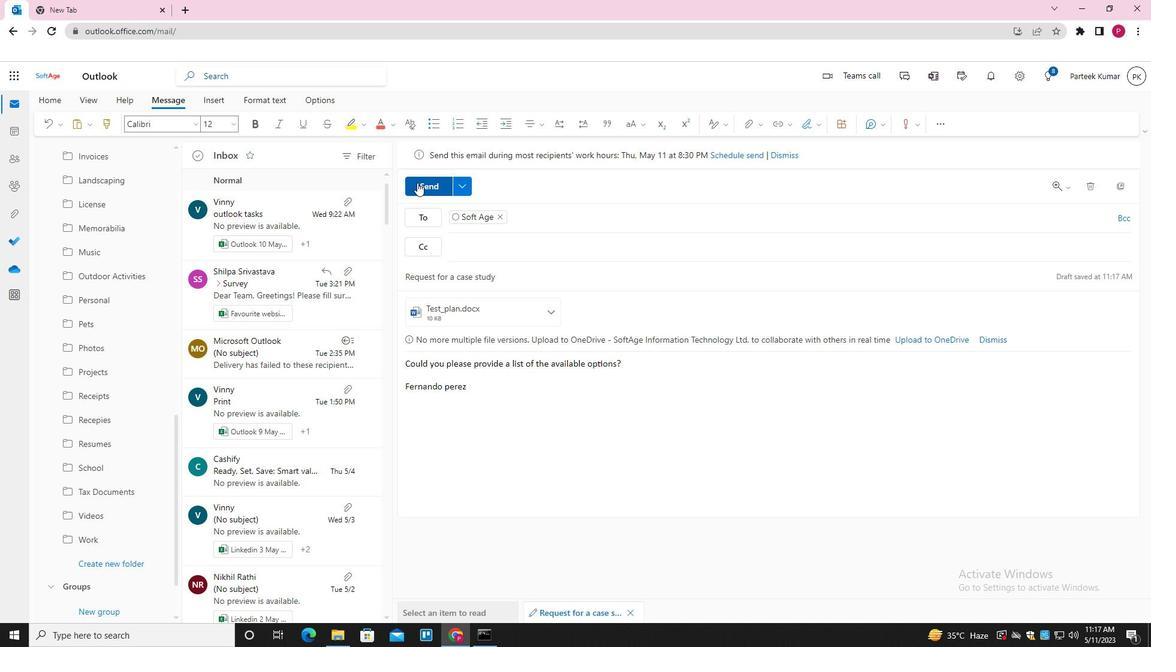
Action: Mouse pressed left at (417, 182)
Screenshot: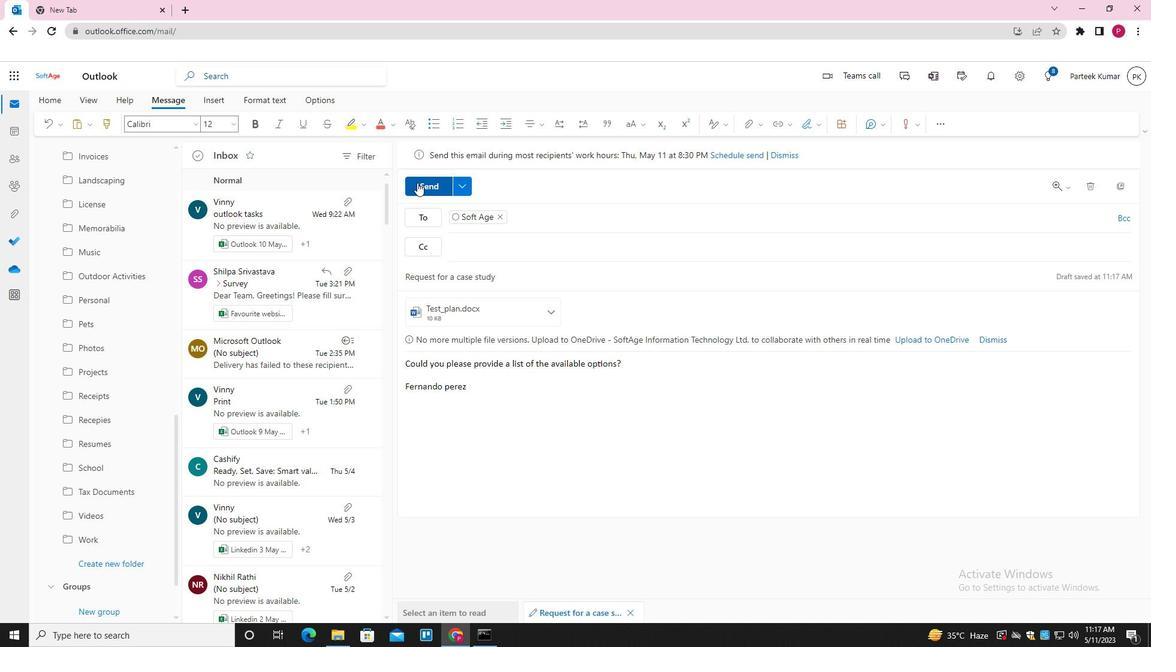 
Action: Mouse moved to (108, 229)
Screenshot: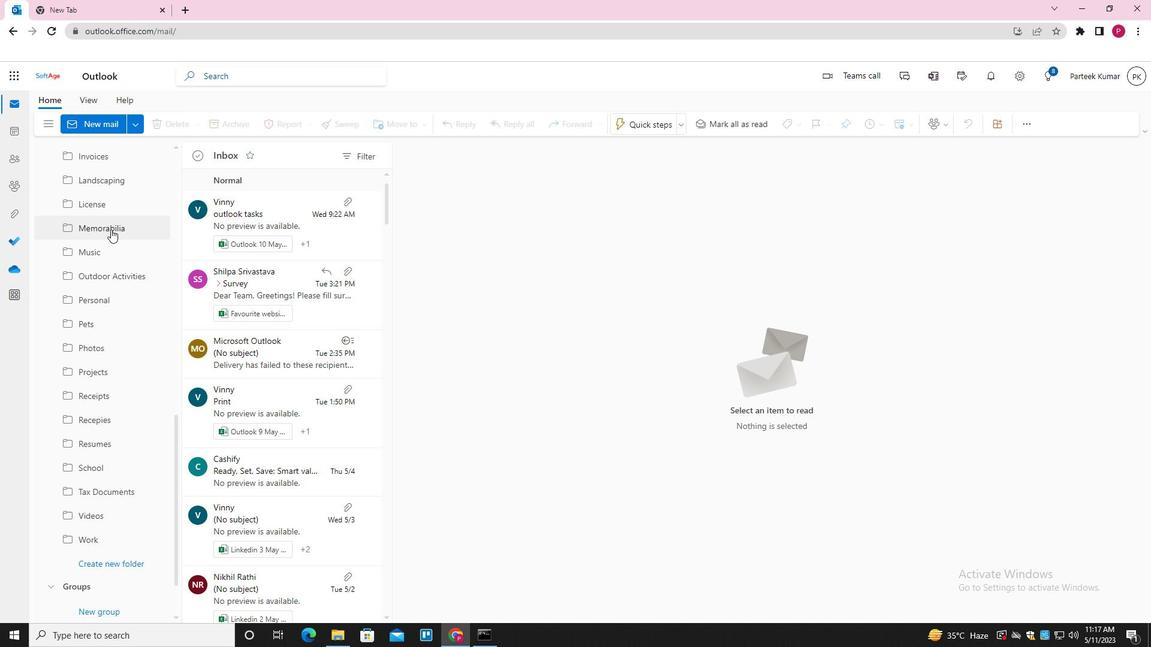 
Action: Mouse scrolled (108, 229) with delta (0, 0)
Screenshot: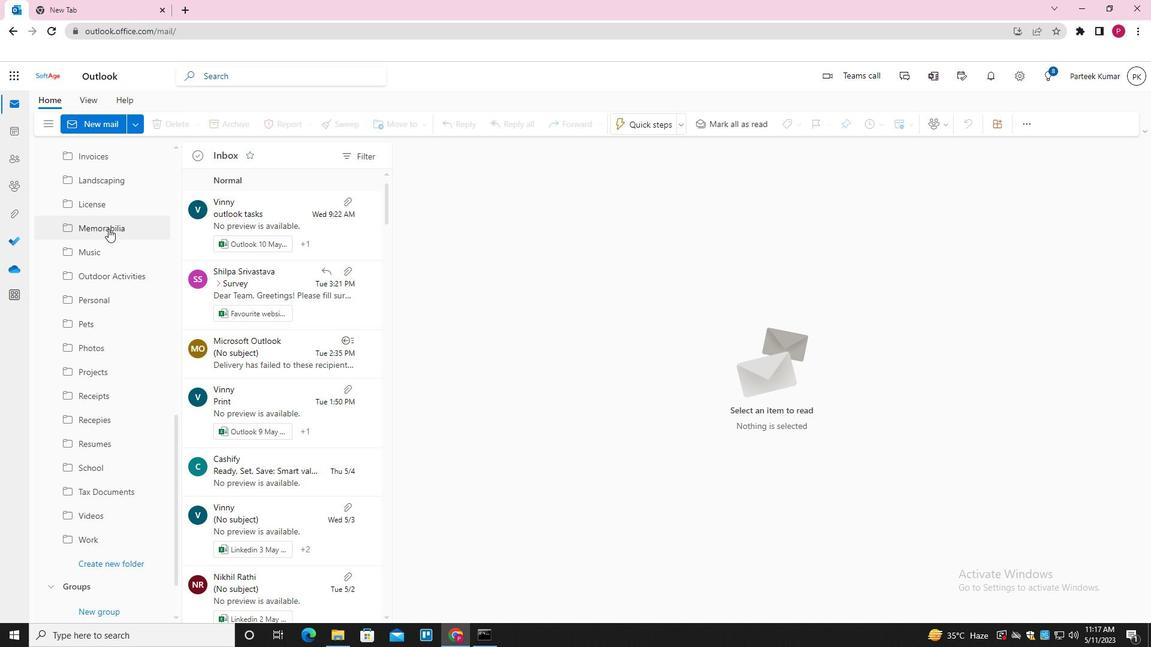 
Action: Mouse scrolled (108, 229) with delta (0, 0)
Screenshot: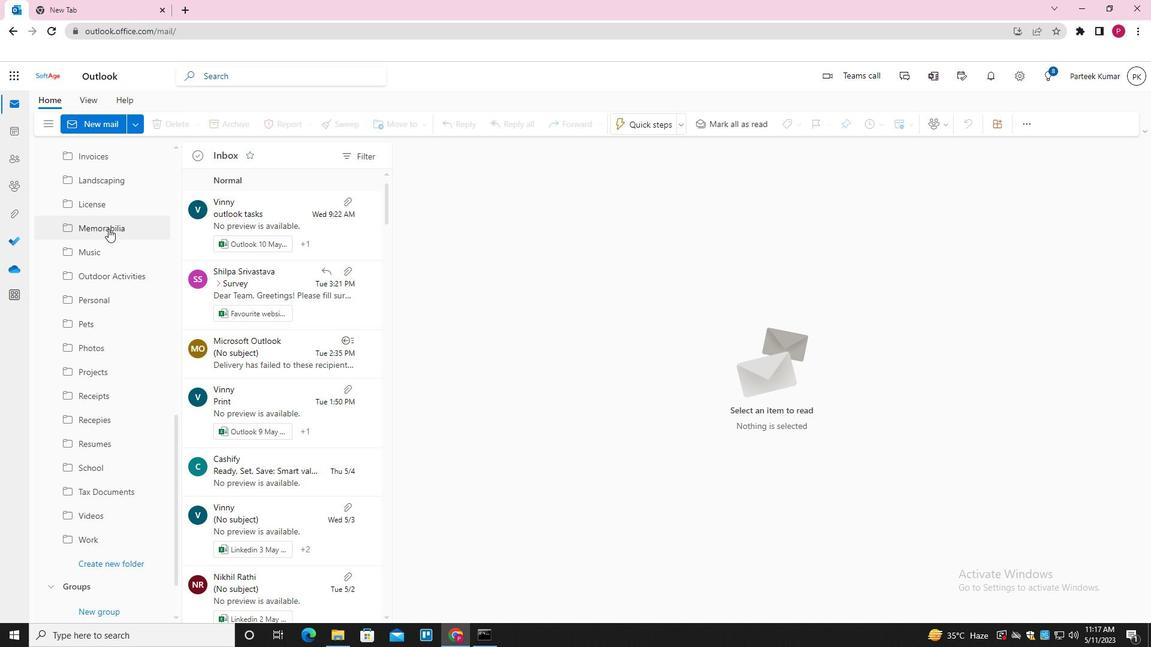 
Action: Mouse scrolled (108, 229) with delta (0, 0)
Screenshot: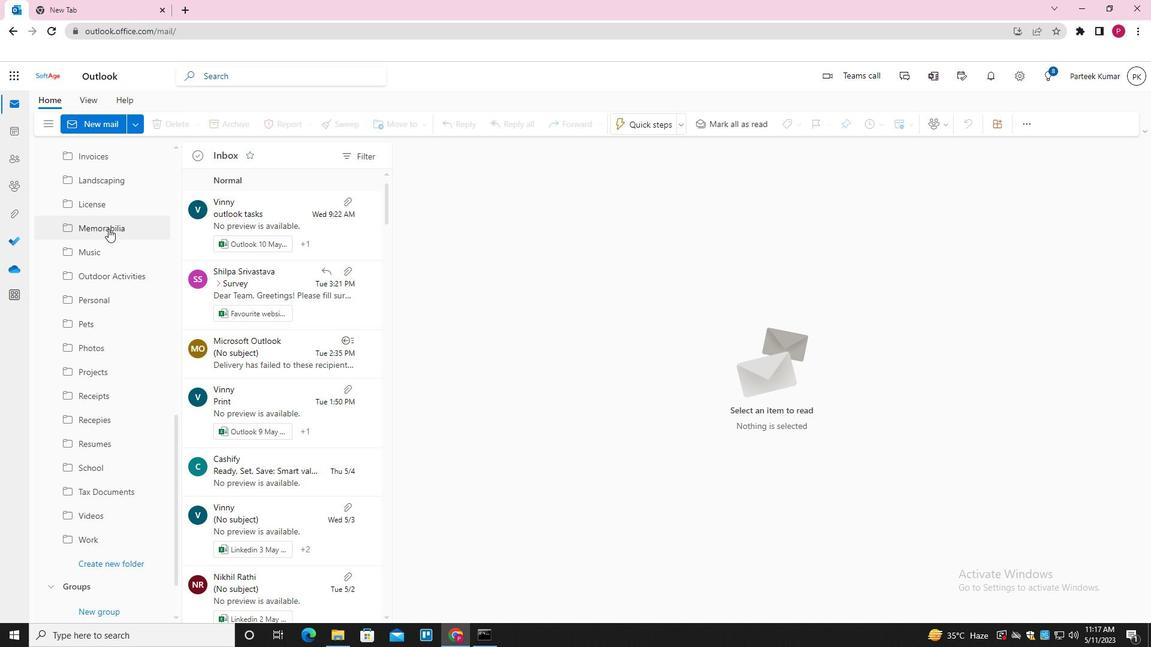 
Action: Mouse scrolled (108, 229) with delta (0, 0)
Screenshot: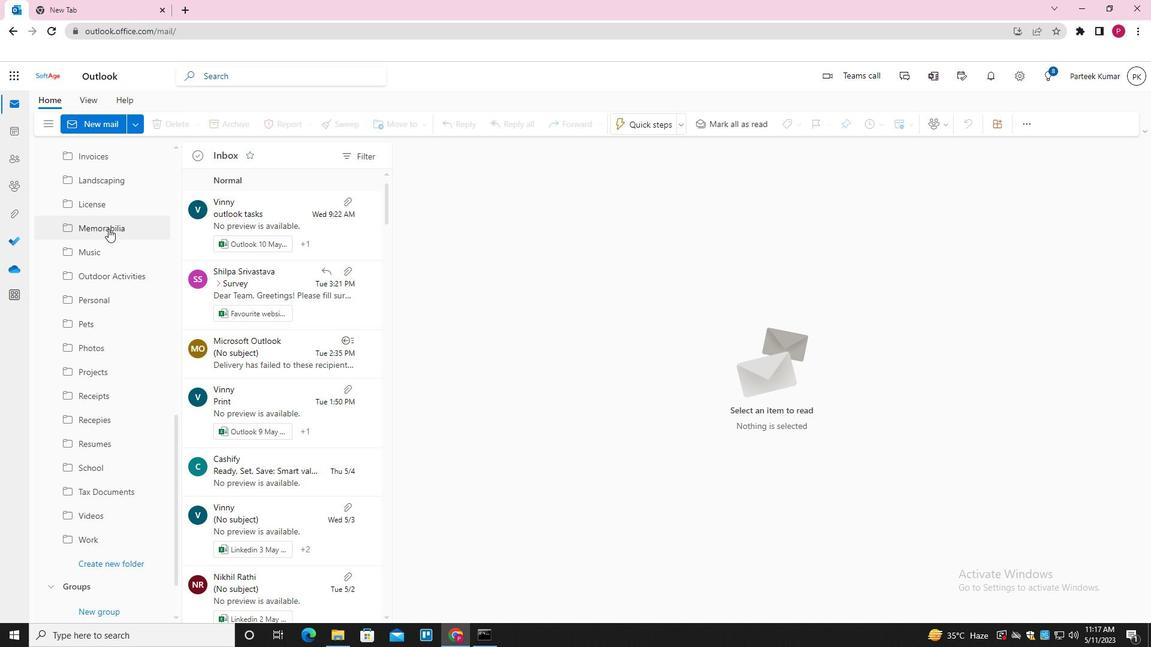 
Action: Mouse scrolled (108, 229) with delta (0, 0)
Screenshot: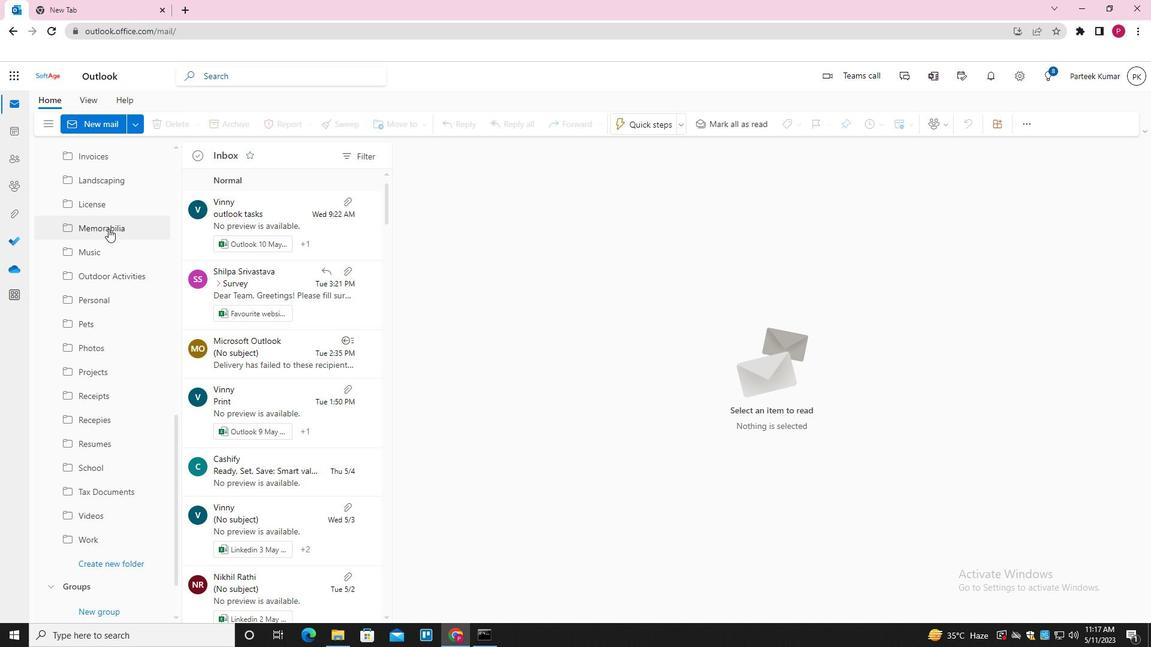 
Action: Mouse scrolled (108, 229) with delta (0, 0)
Screenshot: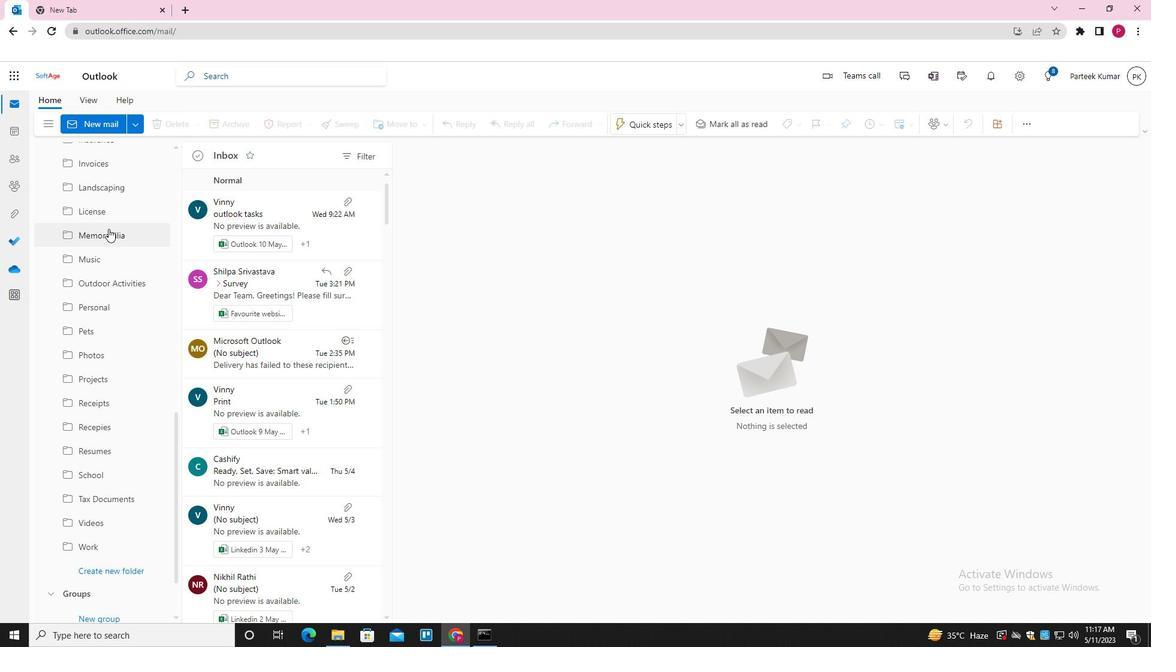 
Action: Mouse scrolled (108, 229) with delta (0, 0)
Screenshot: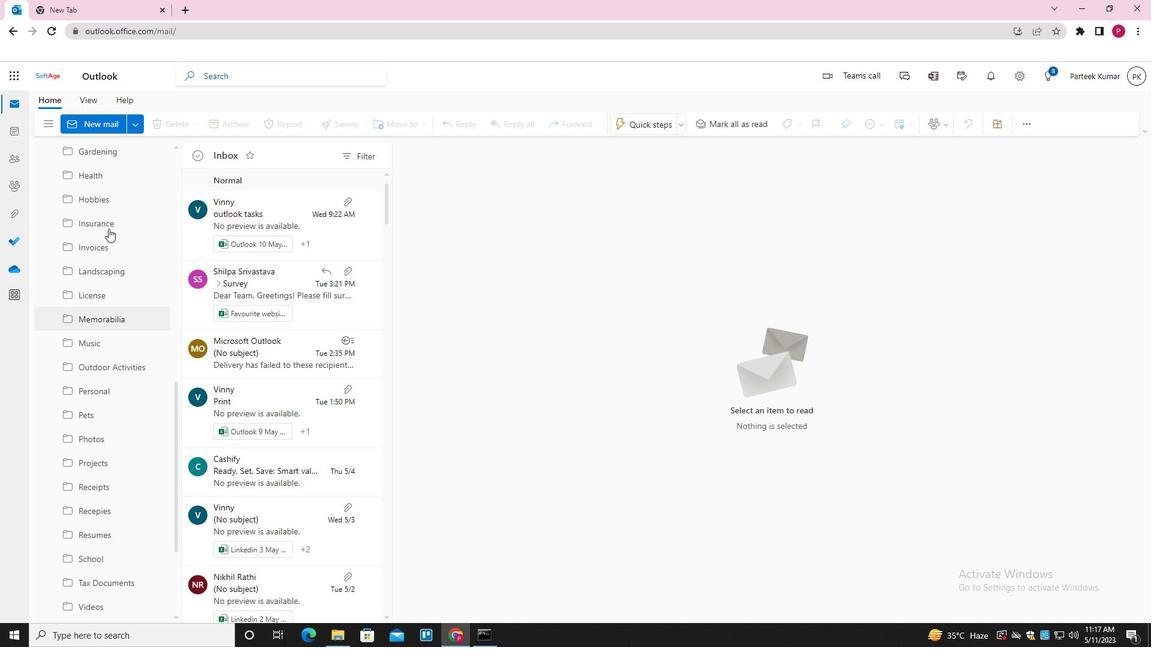 
Action: Mouse scrolled (108, 229) with delta (0, 0)
Screenshot: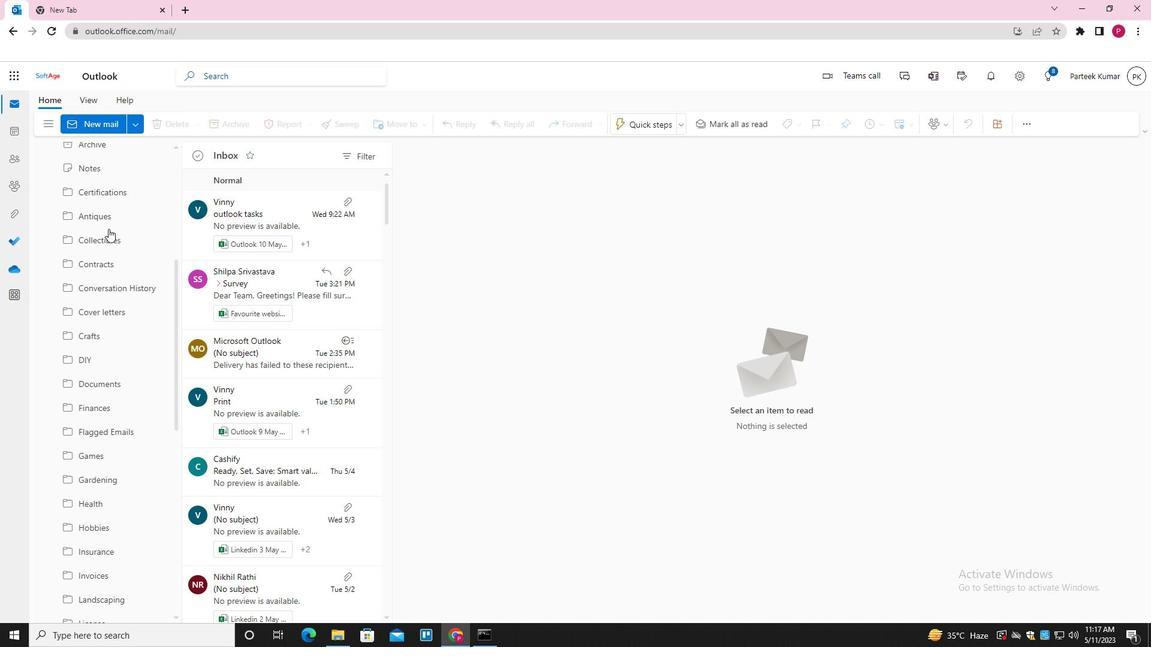 
Action: Mouse scrolled (108, 229) with delta (0, 0)
Screenshot: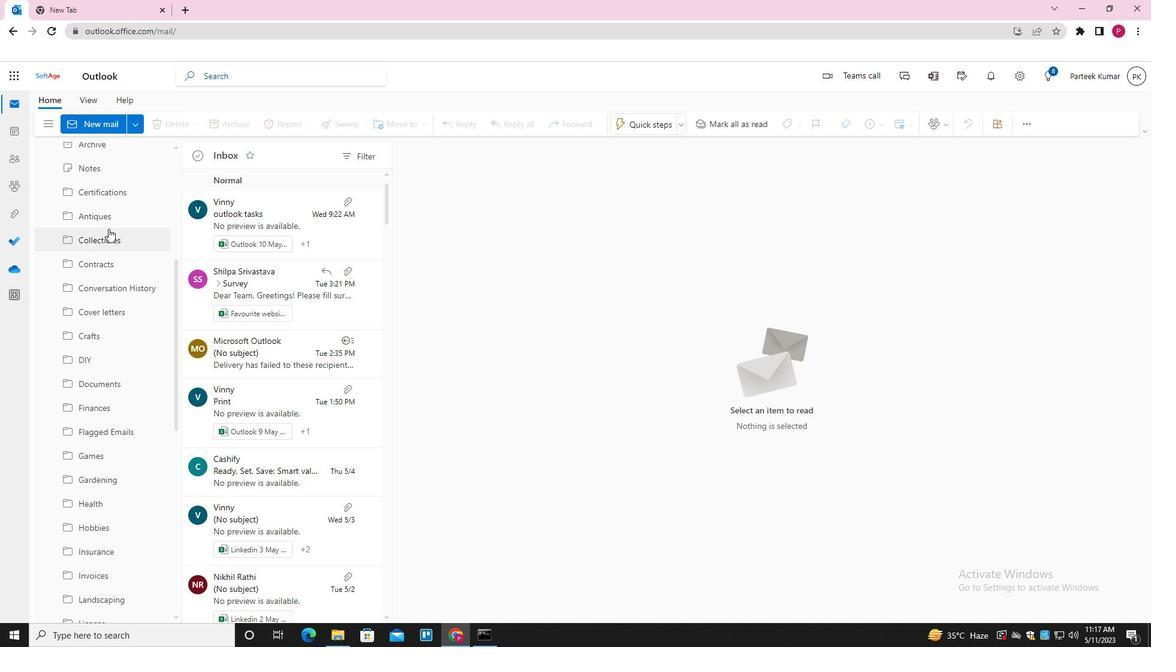 
Action: Mouse scrolled (108, 229) with delta (0, 0)
Screenshot: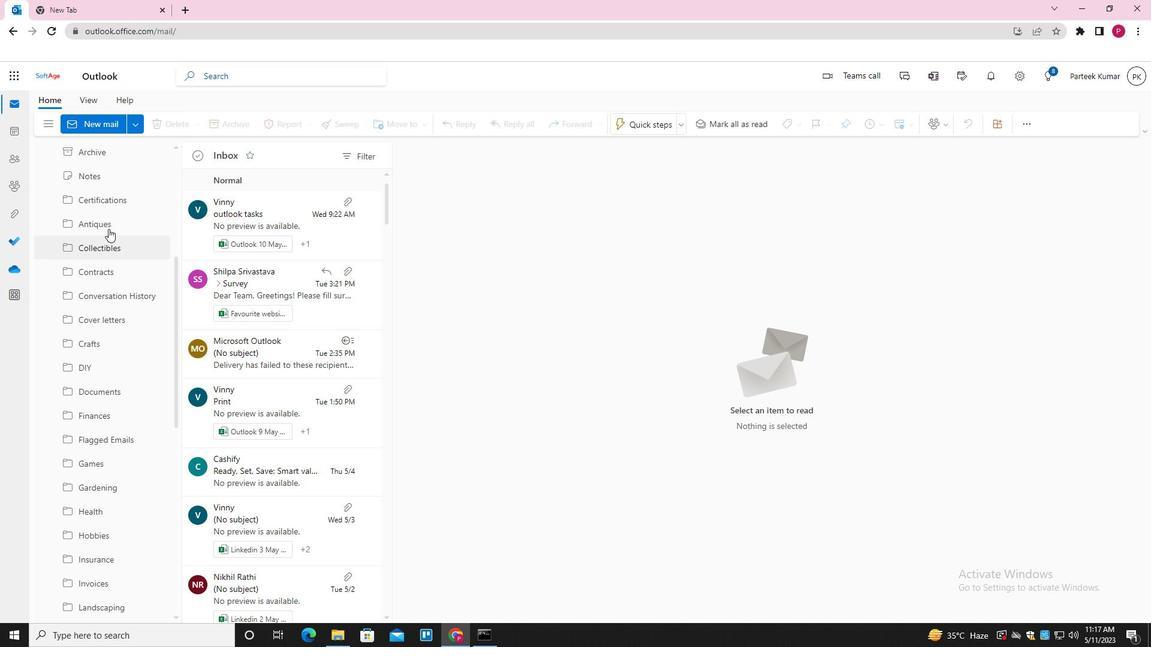 
Action: Mouse scrolled (108, 229) with delta (0, 0)
Screenshot: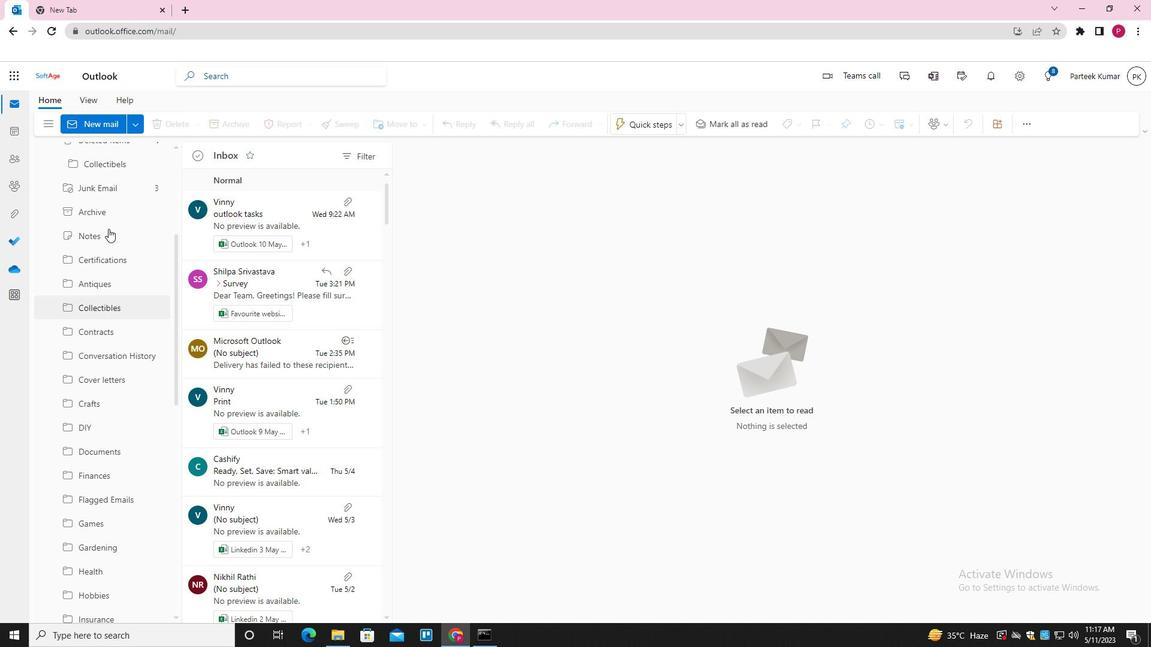 
Action: Mouse moved to (119, 294)
Screenshot: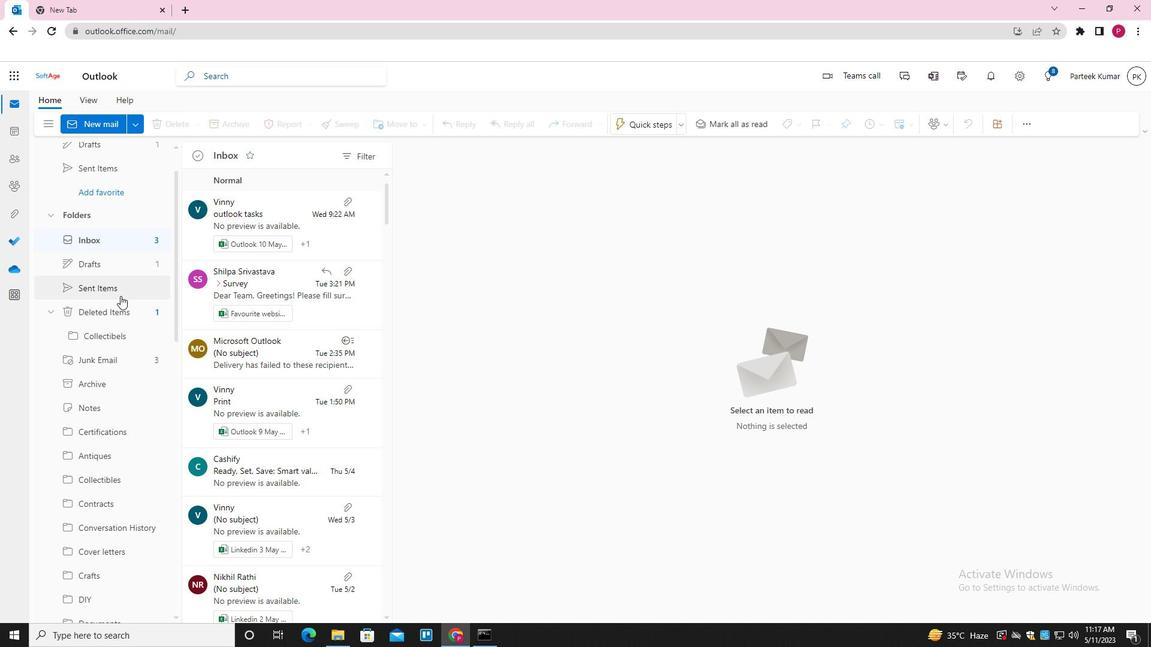 
Action: Mouse pressed left at (119, 294)
Screenshot: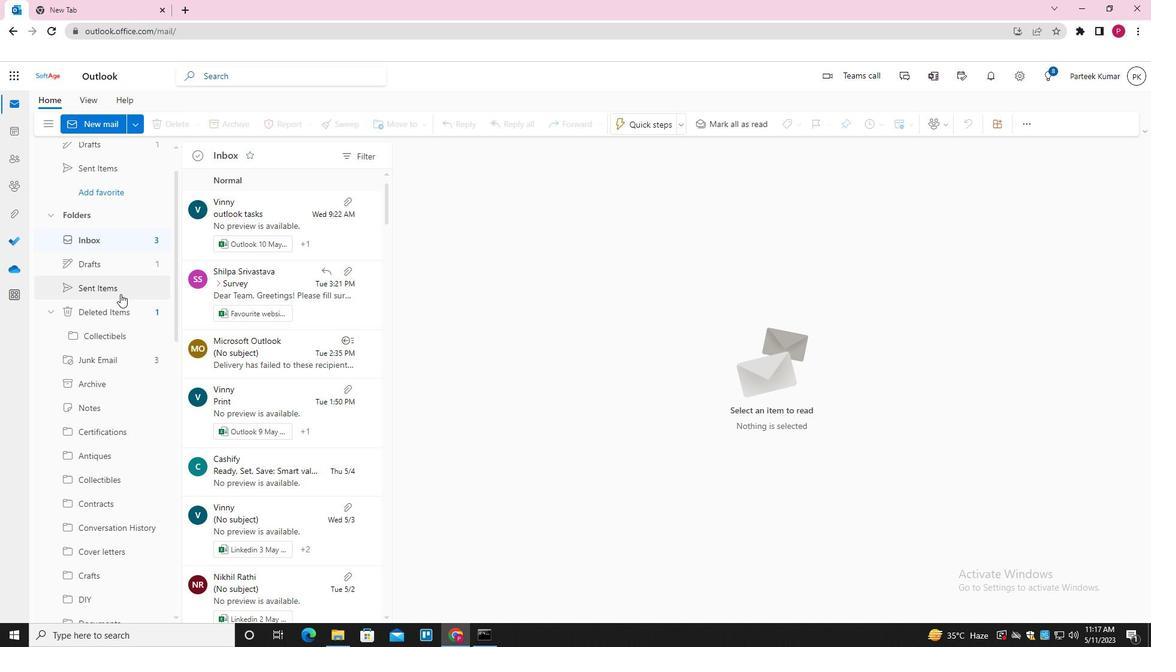 
Action: Mouse moved to (287, 214)
Screenshot: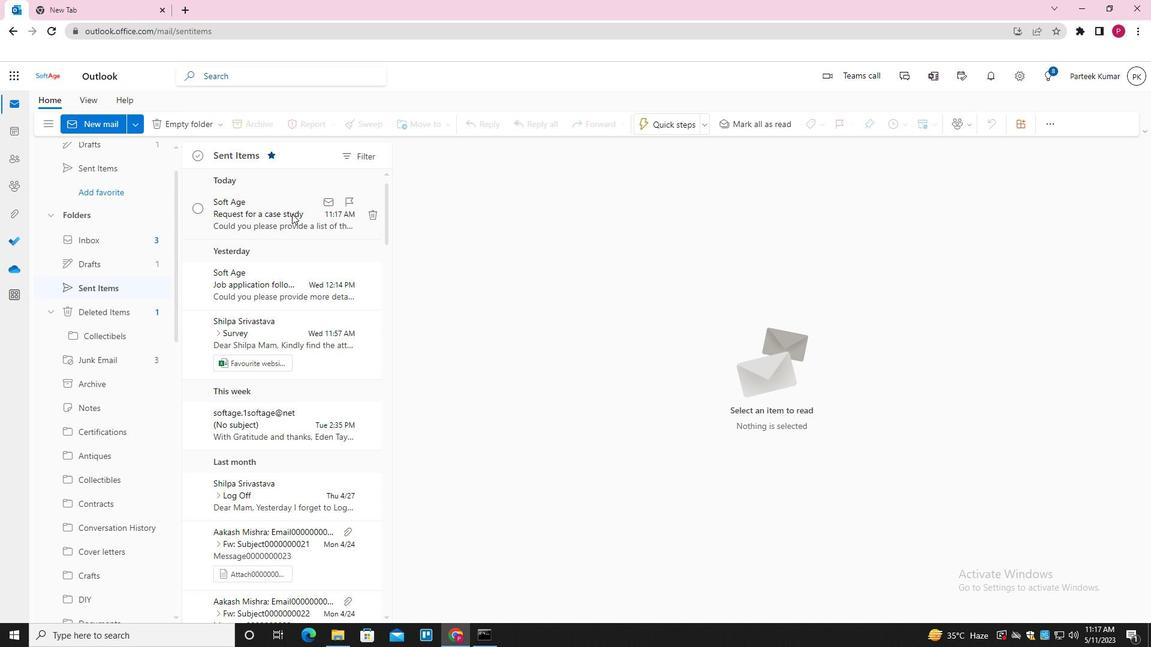 
Action: Mouse pressed right at (287, 214)
Screenshot: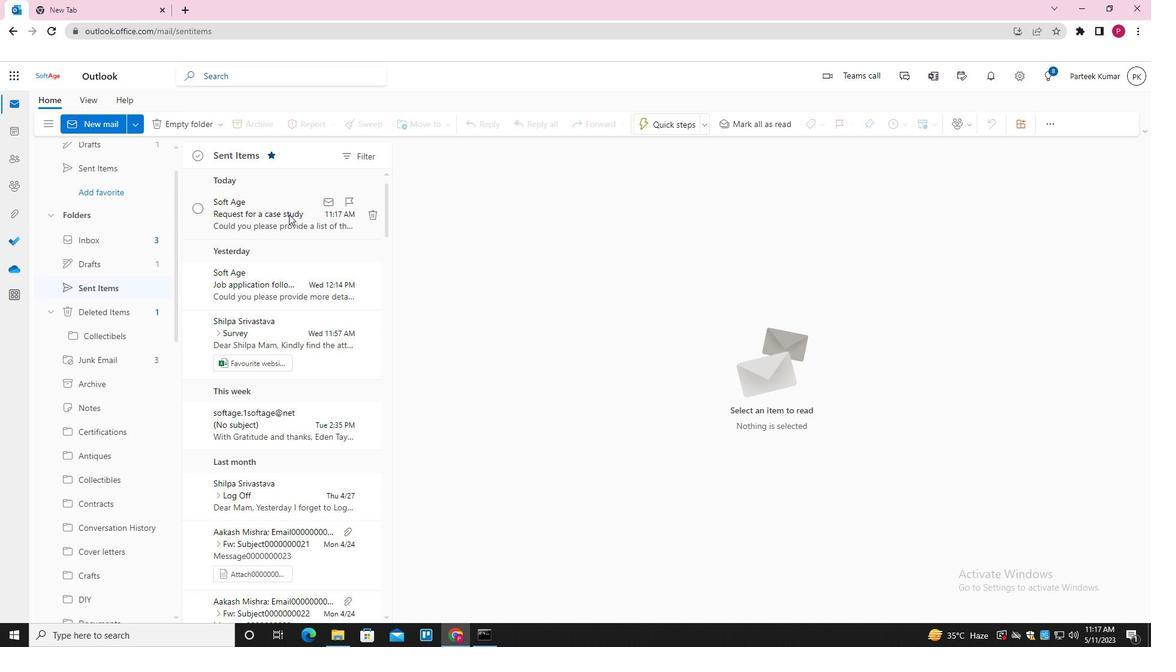 
Action: Mouse moved to (331, 267)
Screenshot: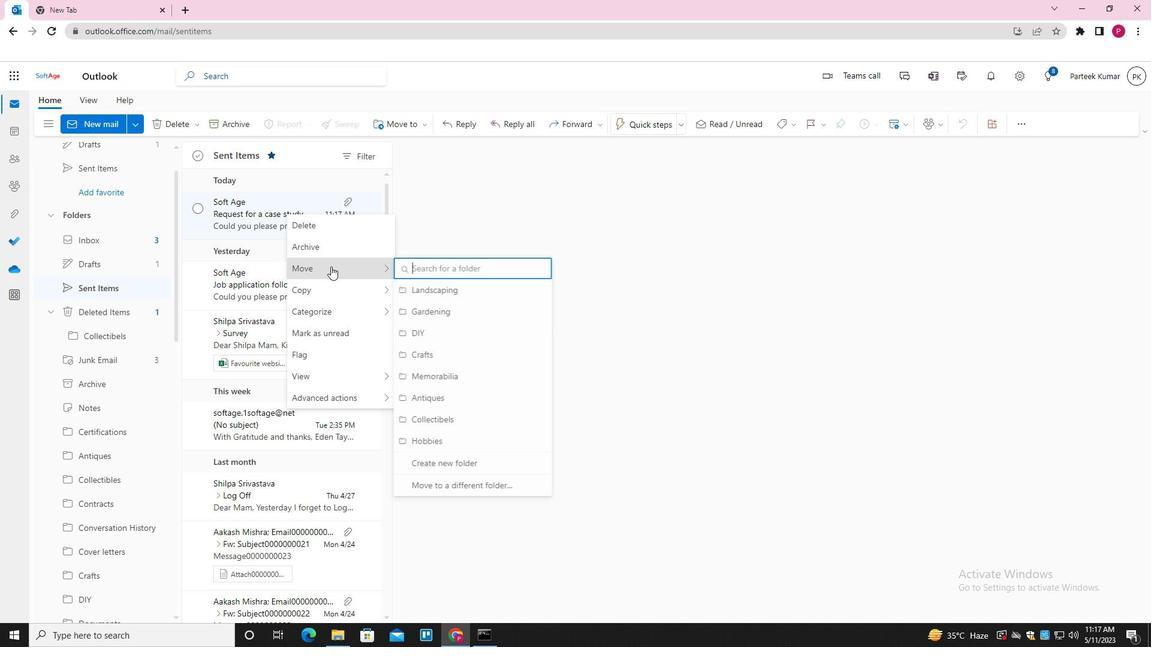 
Action: Mouse pressed left at (331, 267)
Screenshot: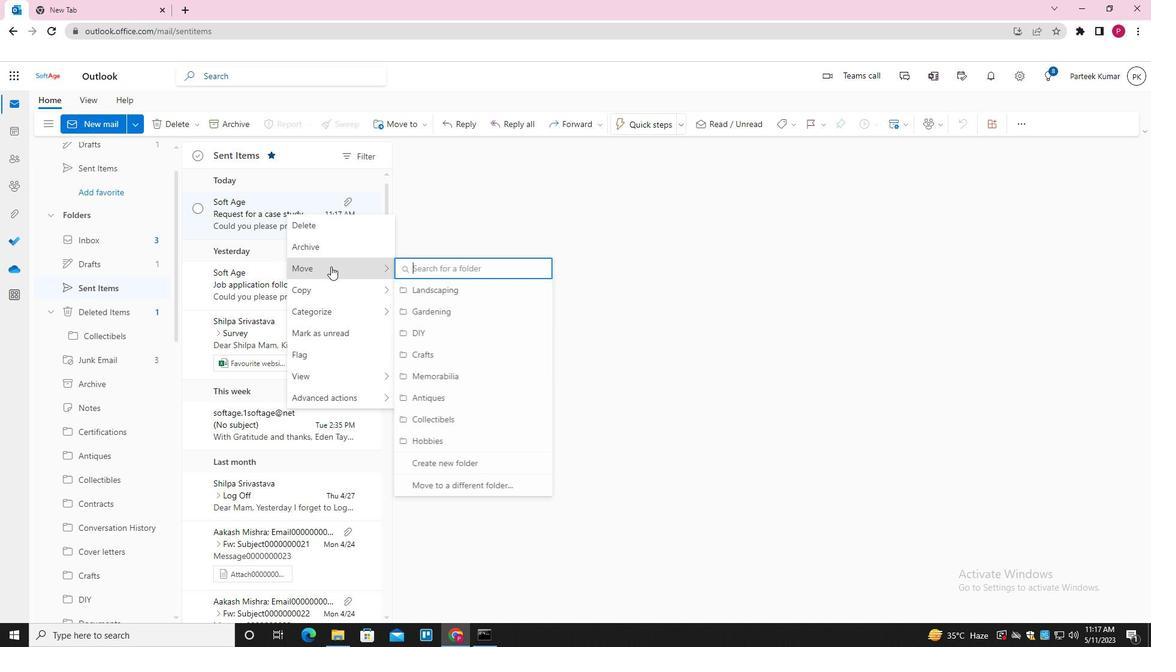 
Action: Mouse moved to (441, 268)
Screenshot: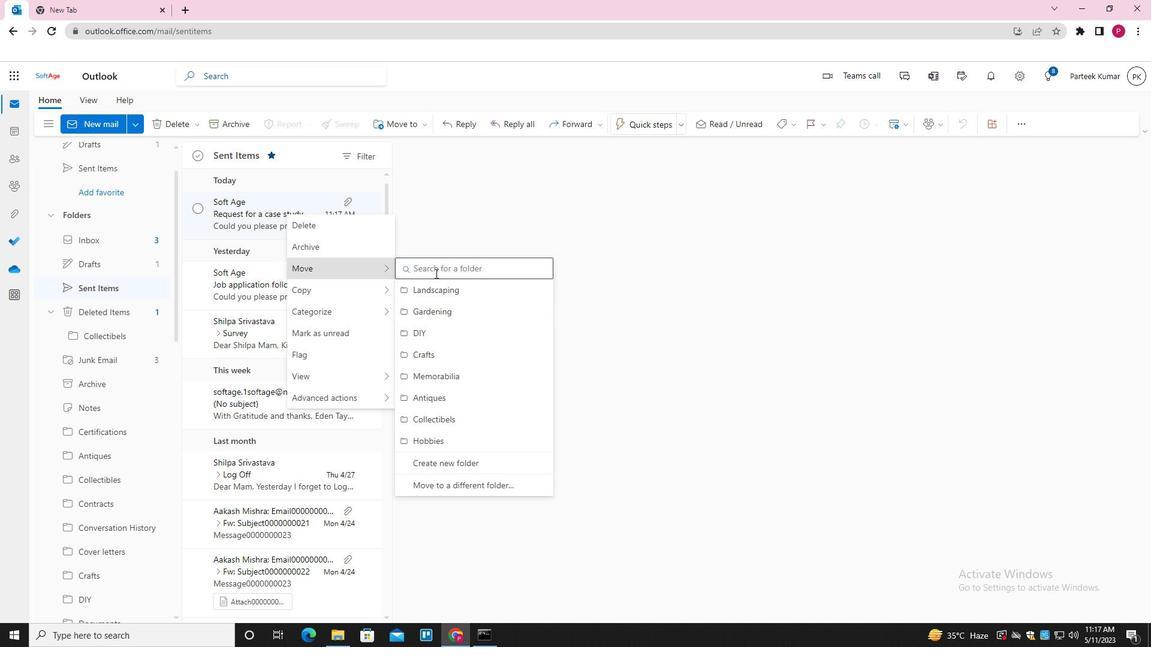 
Action: Mouse pressed left at (441, 268)
Screenshot: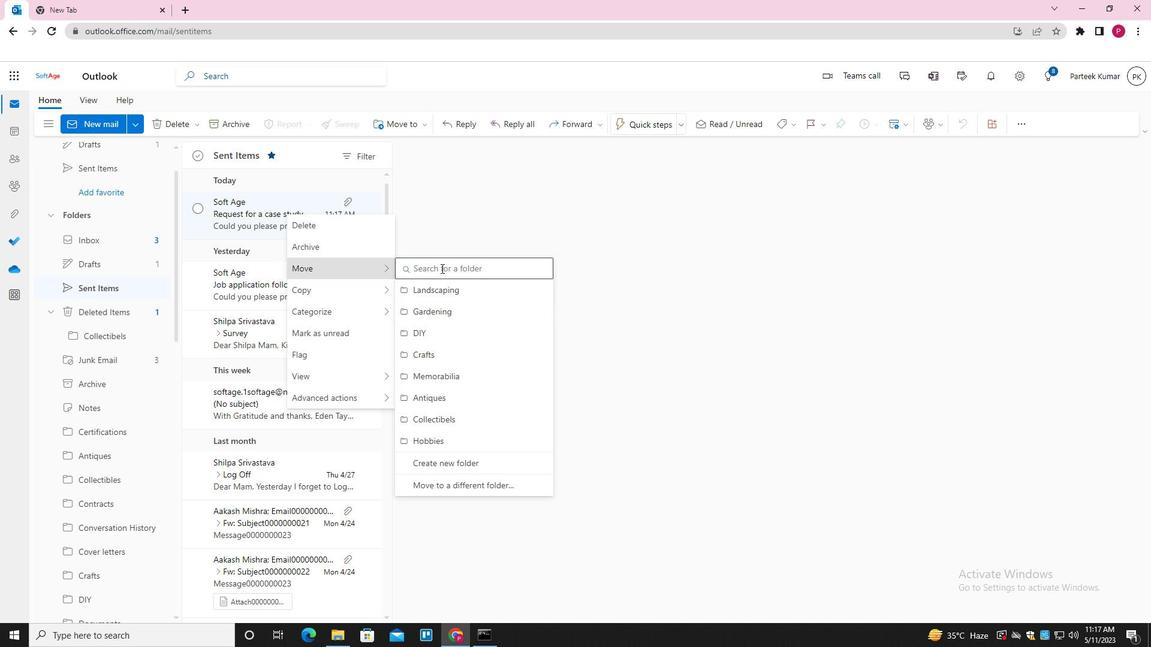 
Action: Key pressed <Key.shift>PETS<Key.down><Key.enter>
Screenshot: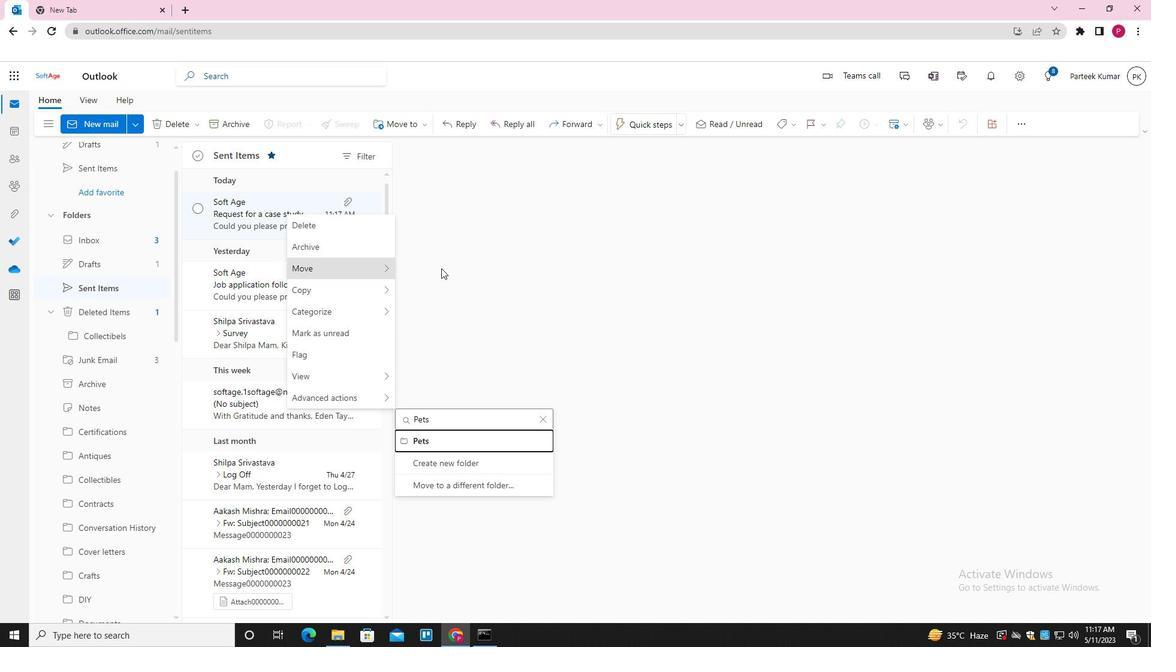 
